 Task: Look for space in Almendralejo, Spain from 12th August, 2023 to 16th August, 2023 for 8 adults in price range Rs.10000 to Rs.16000. Place can be private room with 8 bedrooms having 8 beds and 8 bathrooms. Property type can be house, flat, guest house, hotel. Amenities needed are: wifi, TV, free parkinig on premises, gym, breakfast. Booking option can be shelf check-in. Required host language is English.
Action: Mouse pressed left at (420, 109)
Screenshot: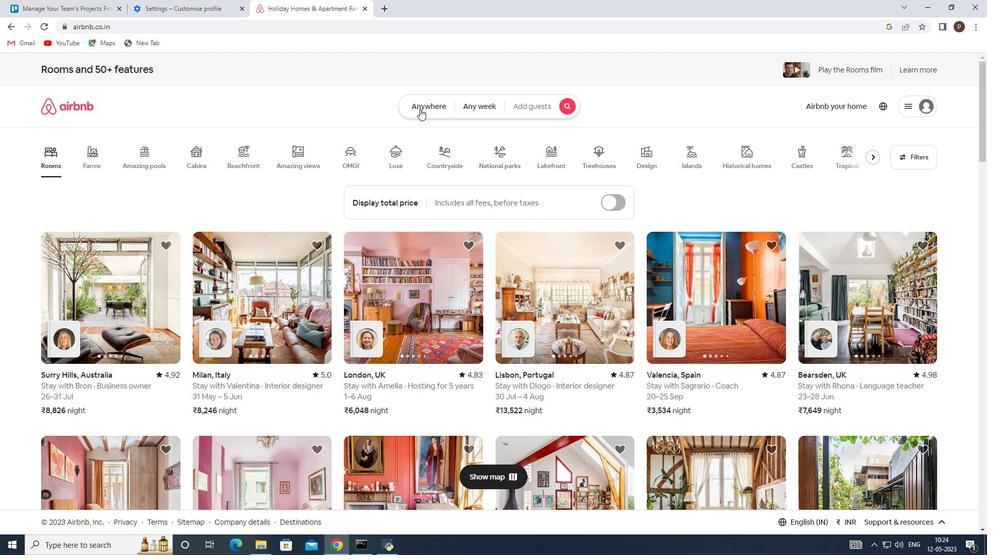 
Action: Mouse moved to (312, 148)
Screenshot: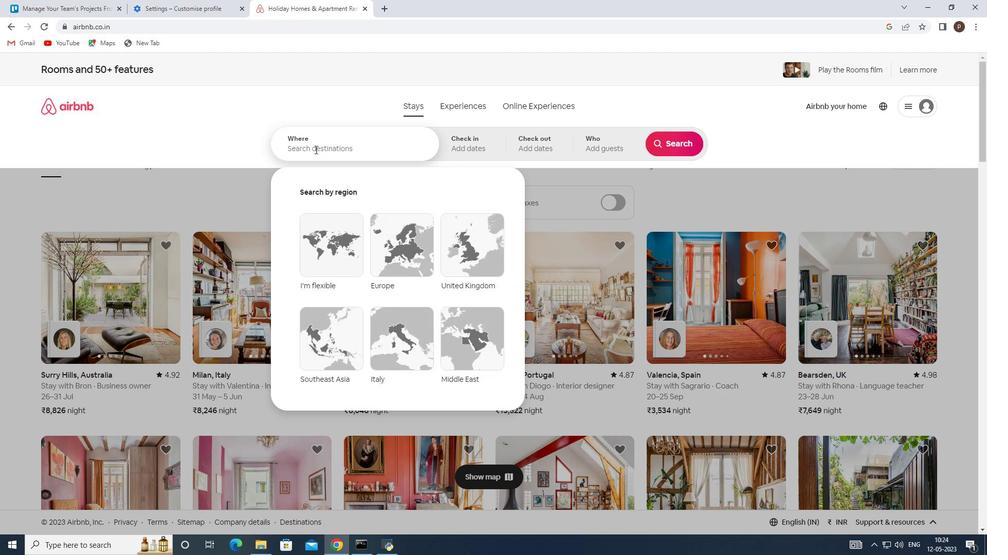 
Action: Mouse pressed left at (312, 148)
Screenshot: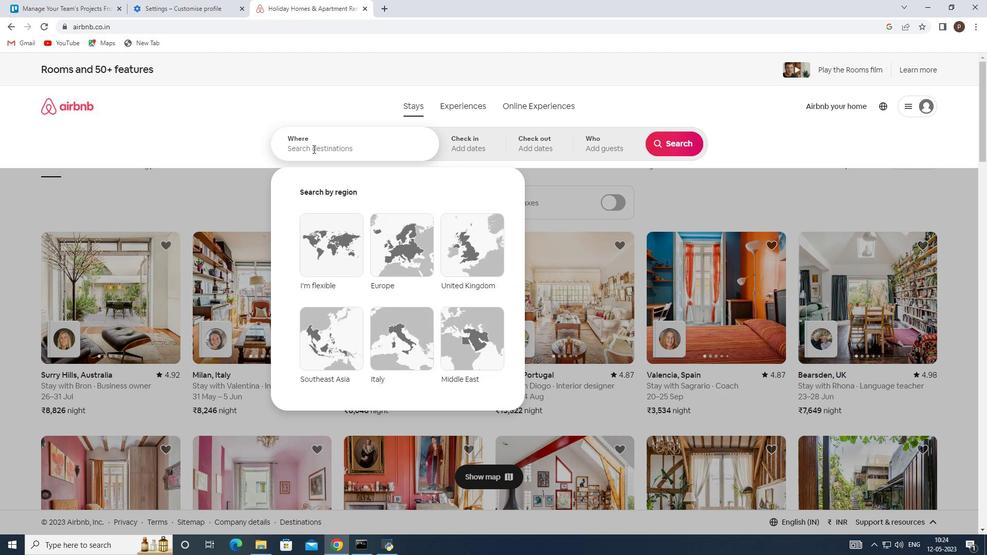 
Action: Key pressed <Key.caps_lock>T<Key.caps_lock>unceli,<Key.space><Key.caps_lock>T<Key.caps_lock>ur
Screenshot: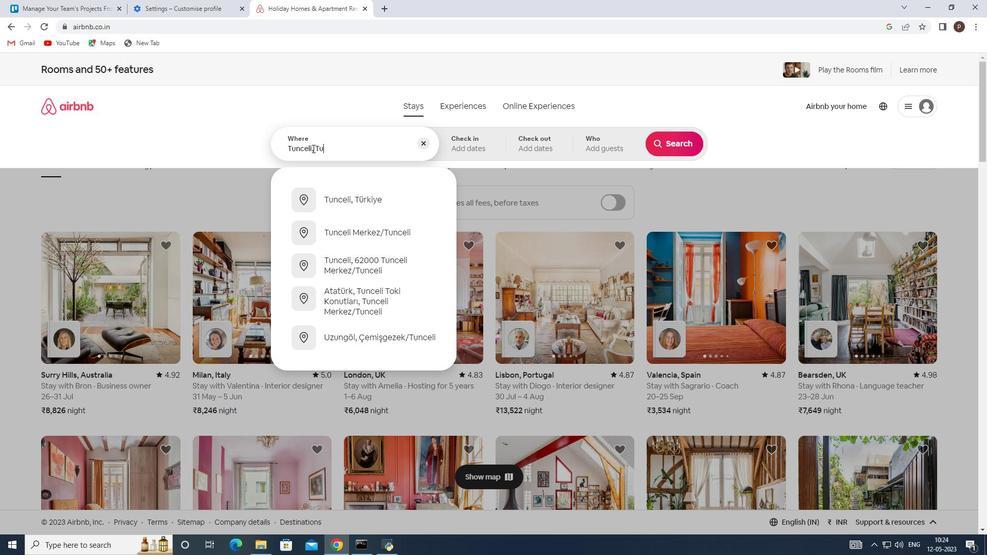 
Action: Mouse moved to (350, 197)
Screenshot: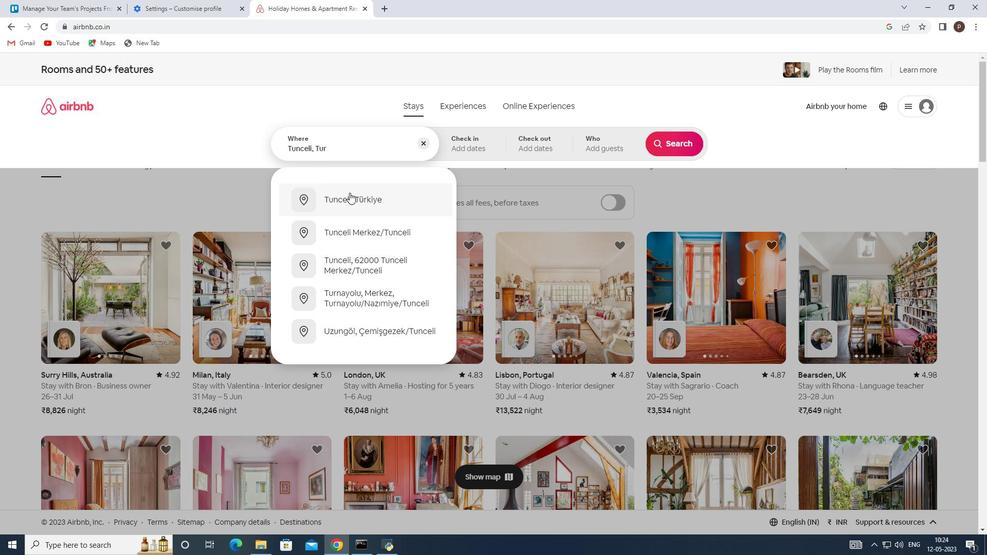 
Action: Mouse pressed left at (350, 197)
Screenshot: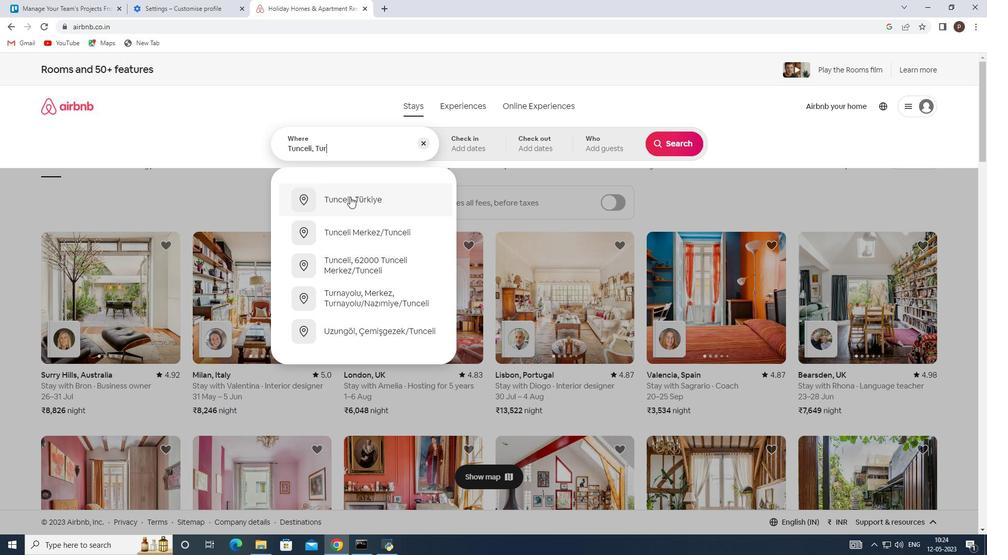 
Action: Mouse moved to (670, 223)
Screenshot: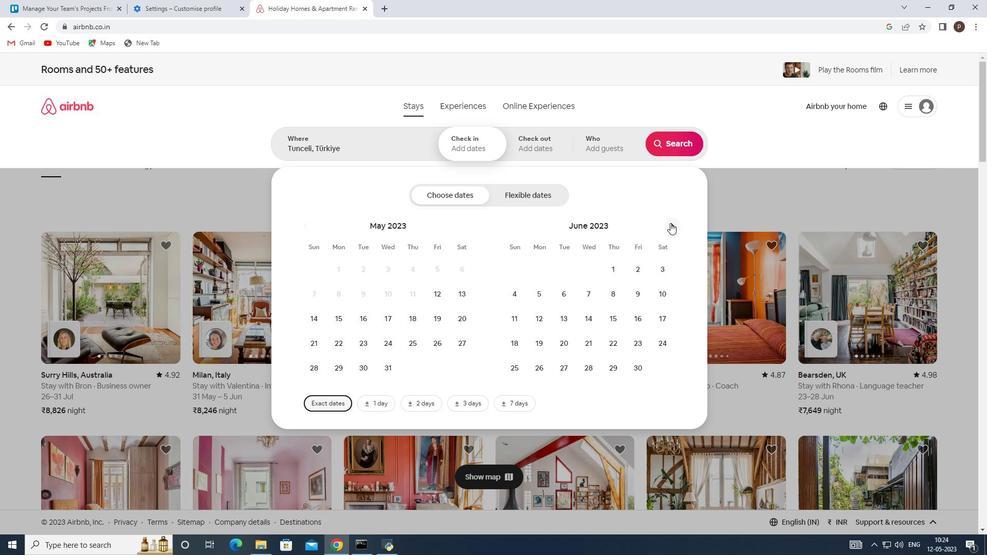 
Action: Mouse pressed left at (670, 223)
Screenshot: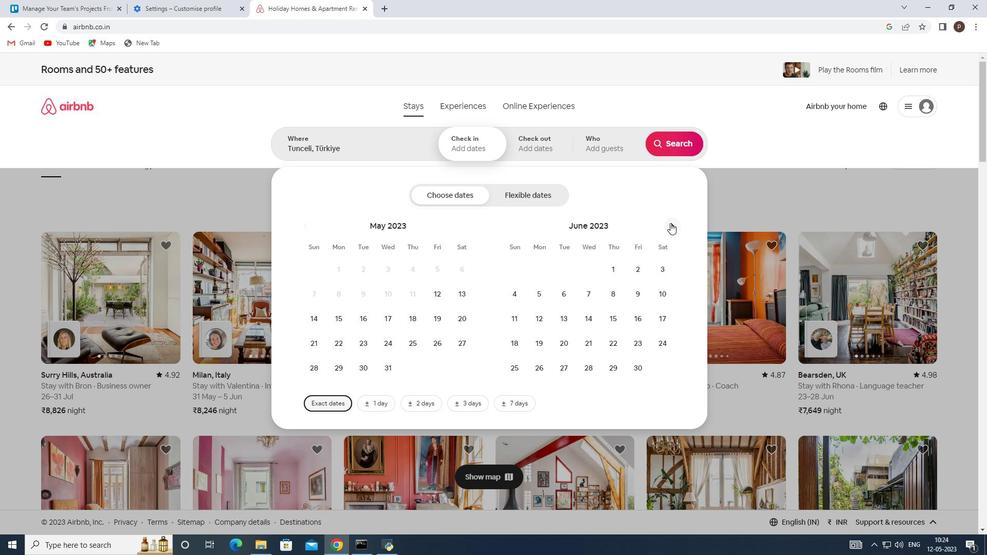 
Action: Mouse pressed left at (670, 223)
Screenshot: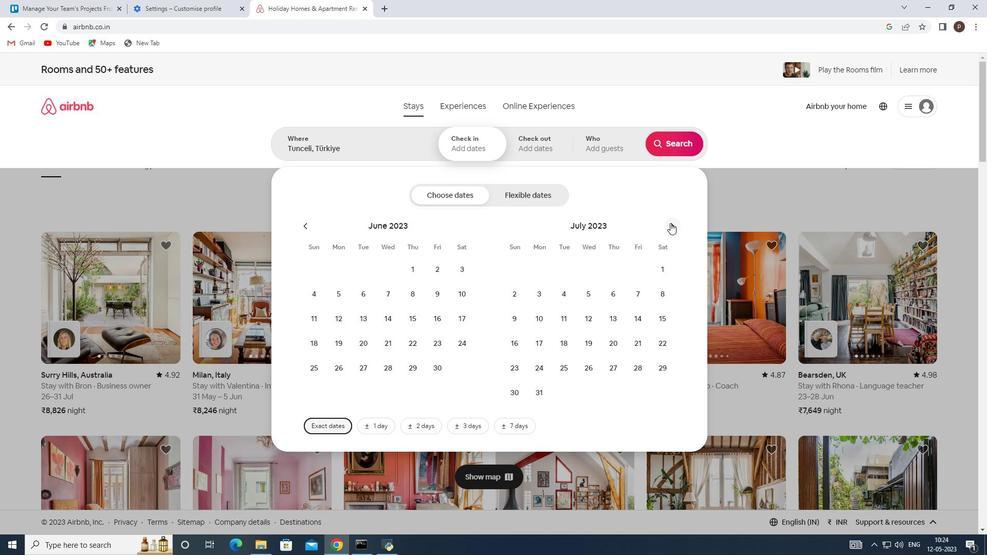 
Action: Mouse moved to (661, 290)
Screenshot: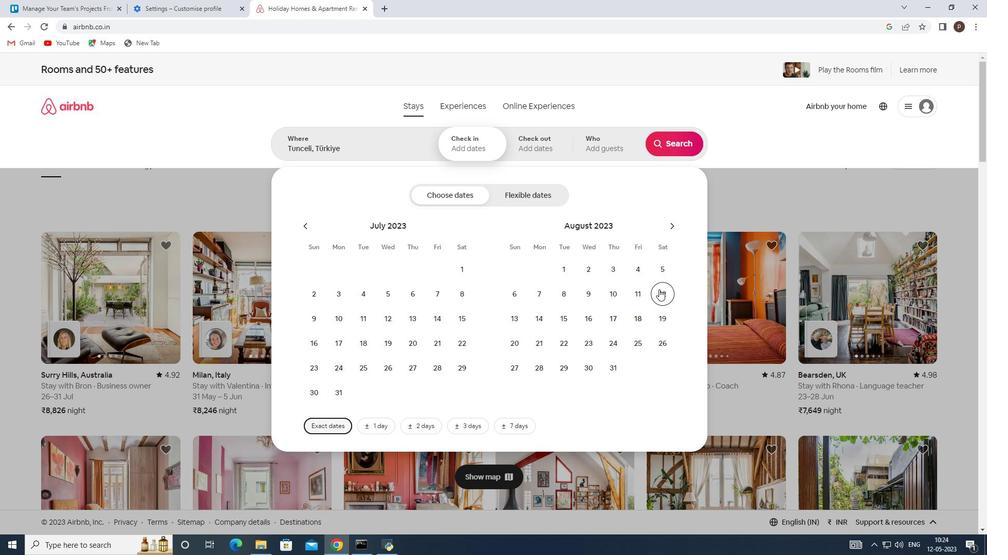 
Action: Mouse pressed left at (661, 290)
Screenshot: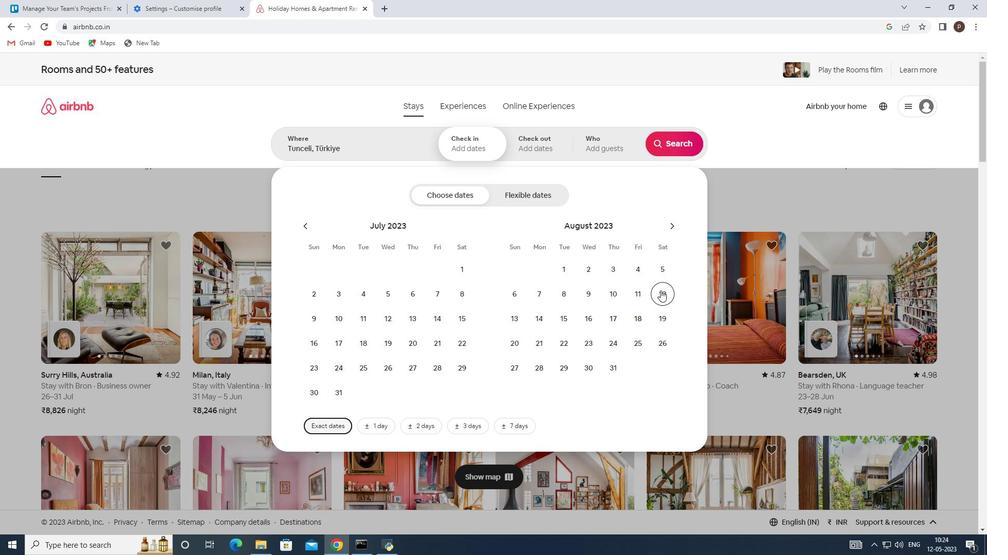 
Action: Mouse moved to (589, 316)
Screenshot: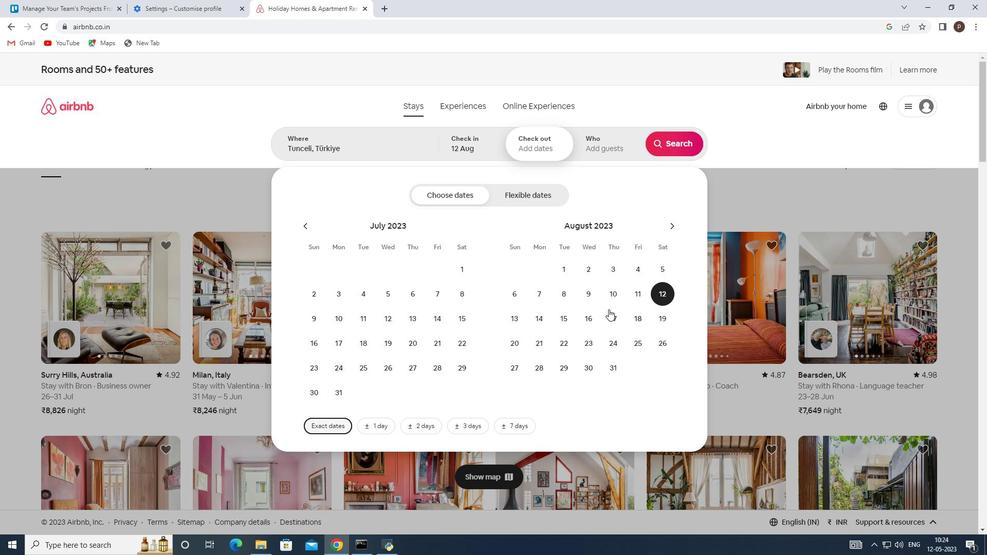 
Action: Mouse pressed left at (589, 316)
Screenshot: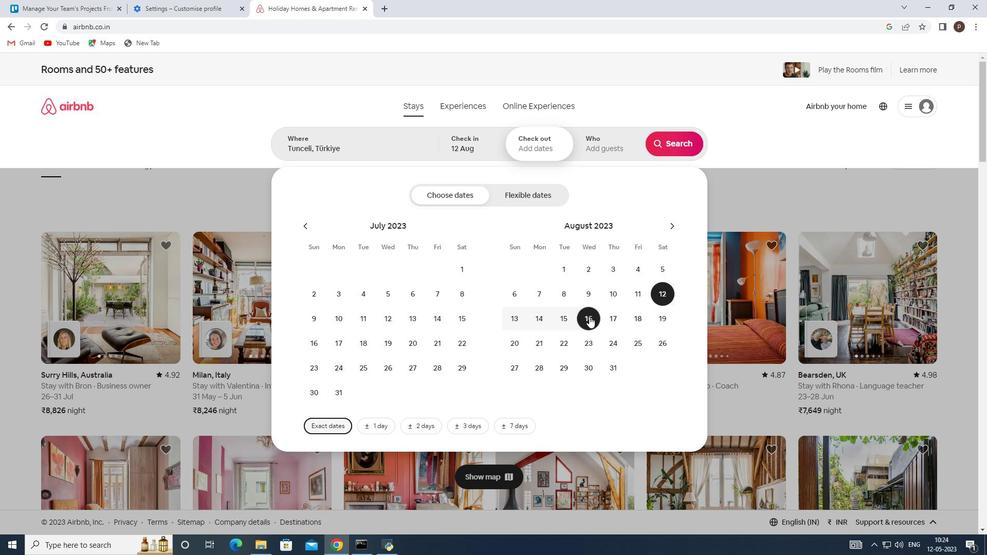 
Action: Mouse moved to (598, 146)
Screenshot: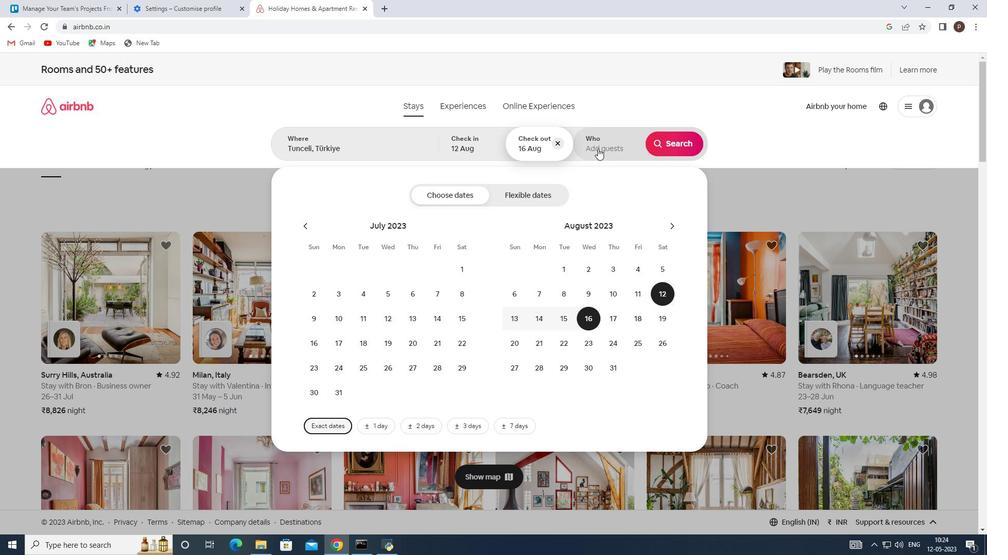 
Action: Mouse pressed left at (598, 146)
Screenshot: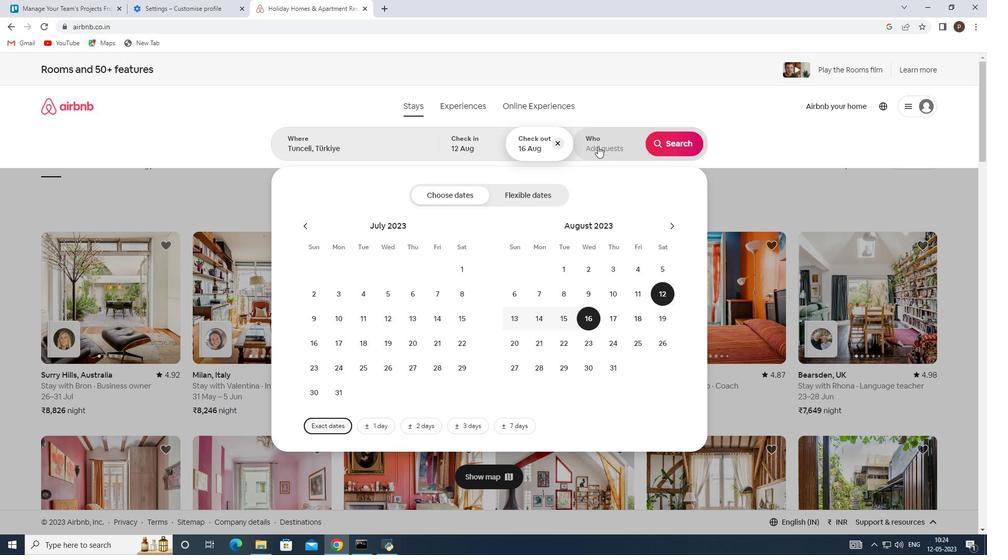 
Action: Mouse moved to (685, 199)
Screenshot: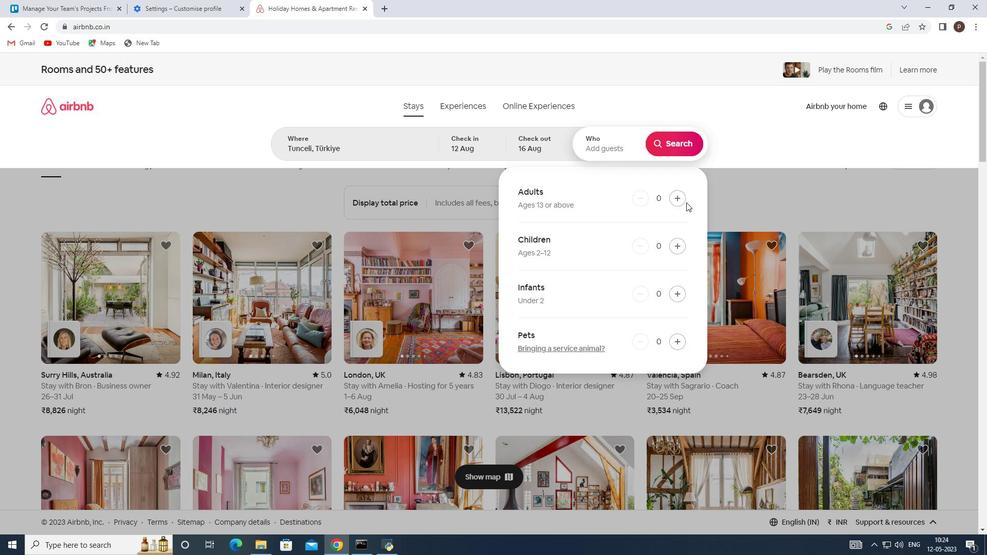 
Action: Mouse pressed left at (685, 199)
Screenshot: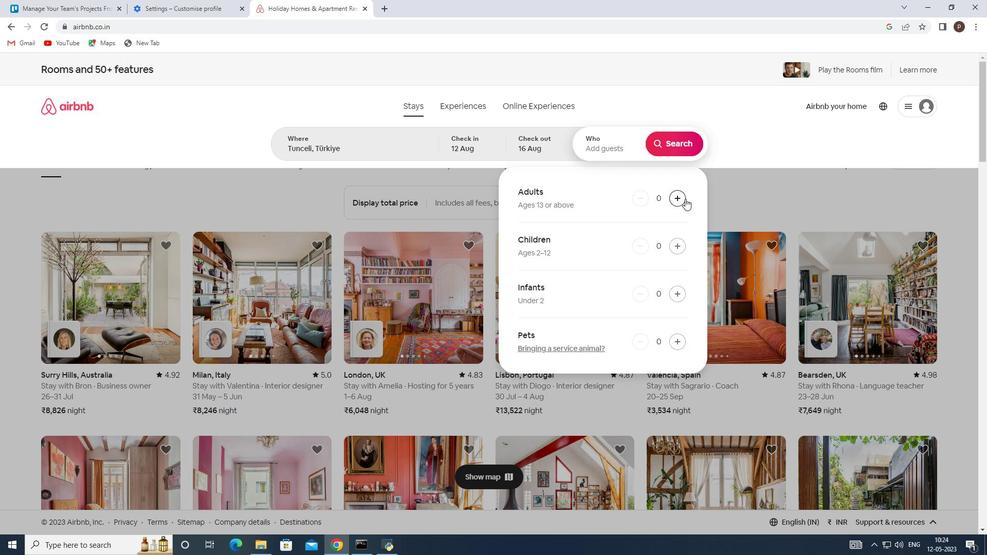 
Action: Mouse pressed left at (685, 199)
Screenshot: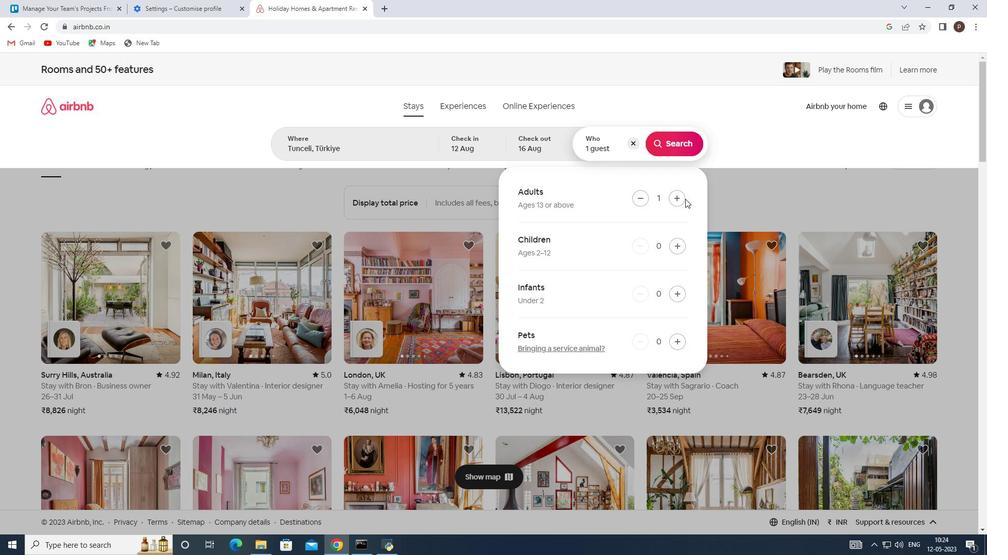 
Action: Mouse moved to (673, 198)
Screenshot: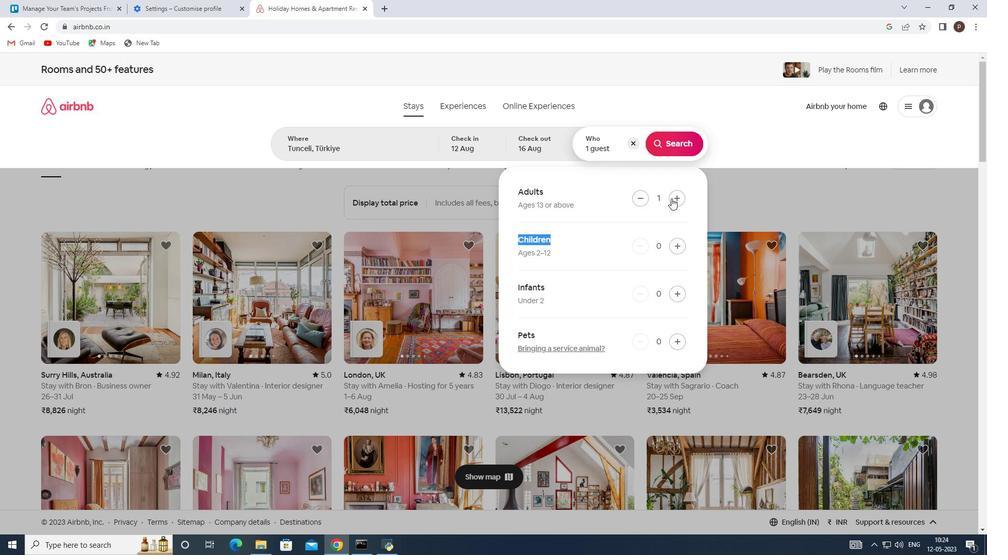 
Action: Mouse pressed left at (673, 198)
Screenshot: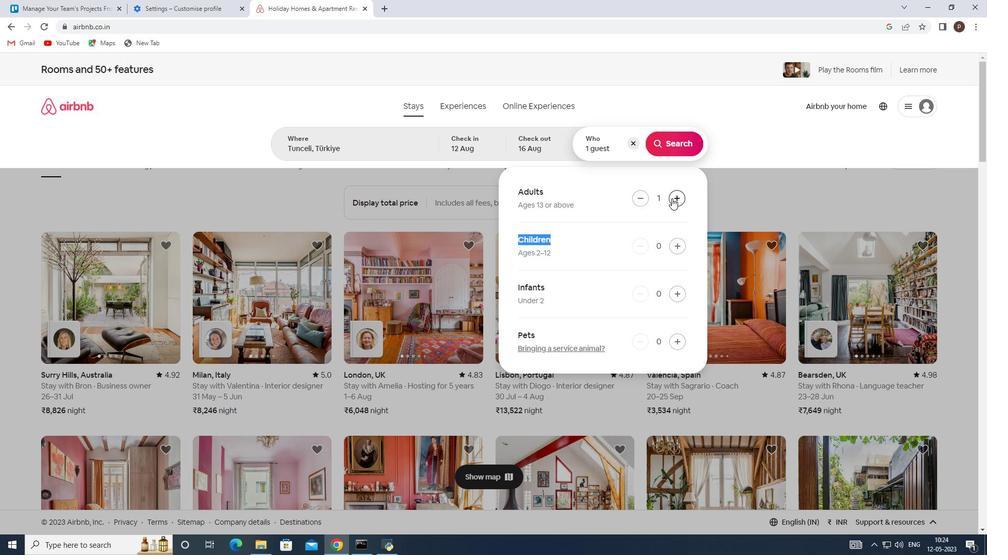 
Action: Mouse pressed left at (673, 198)
Screenshot: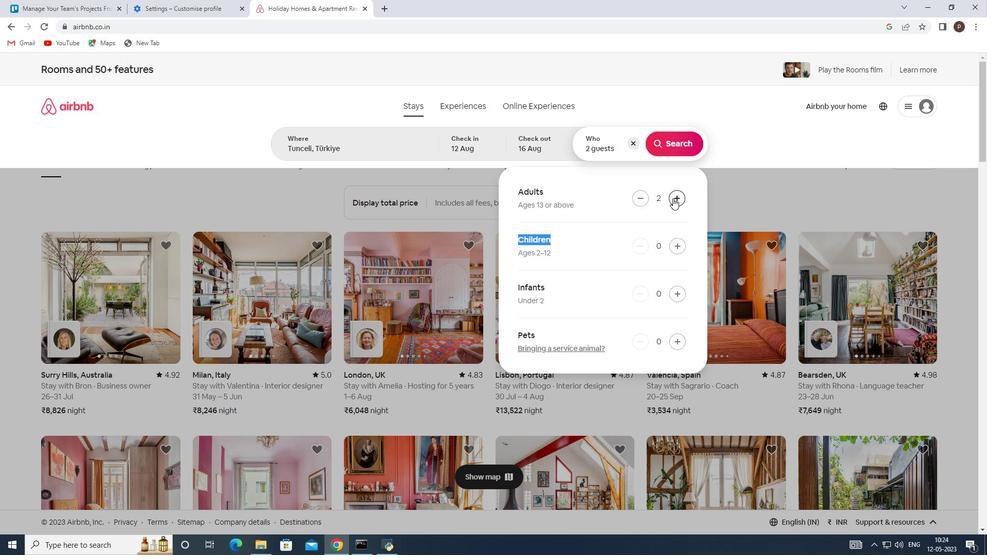 
Action: Mouse pressed left at (673, 198)
Screenshot: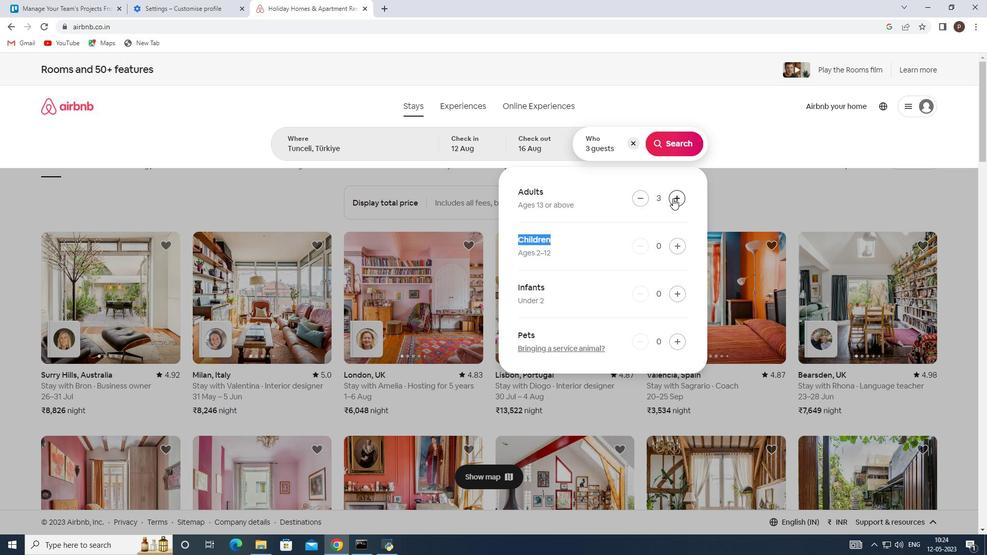 
Action: Mouse pressed left at (673, 198)
Screenshot: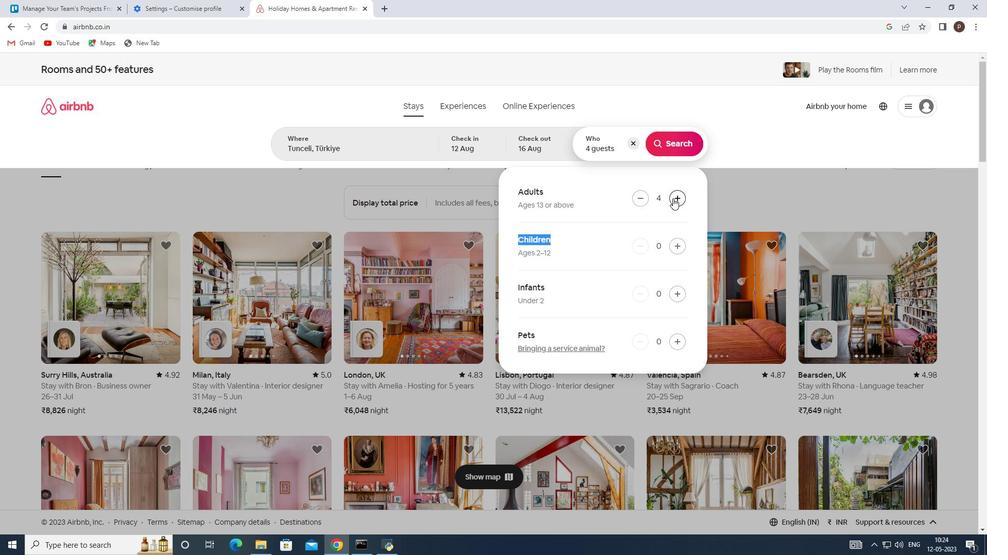 
Action: Mouse pressed left at (673, 198)
Screenshot: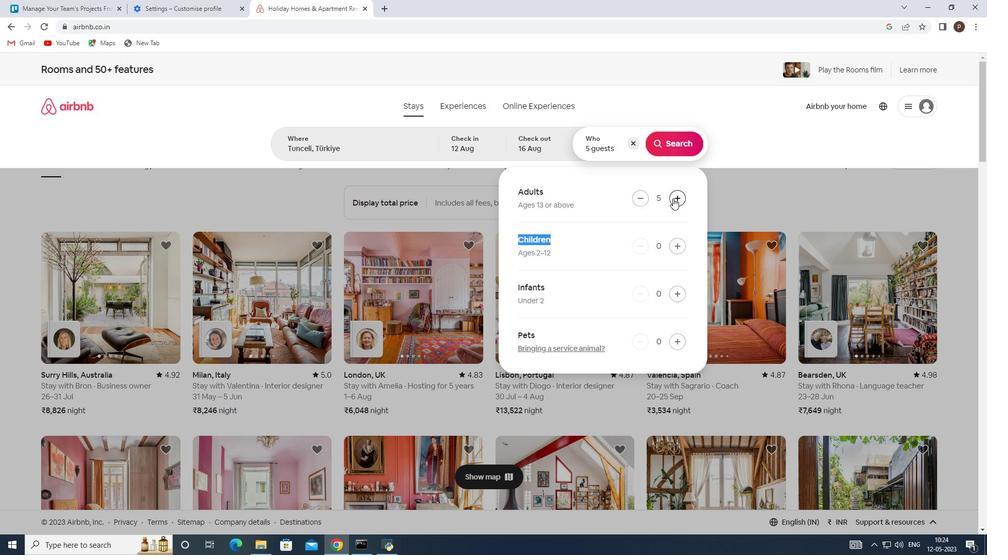 
Action: Mouse pressed left at (673, 198)
Screenshot: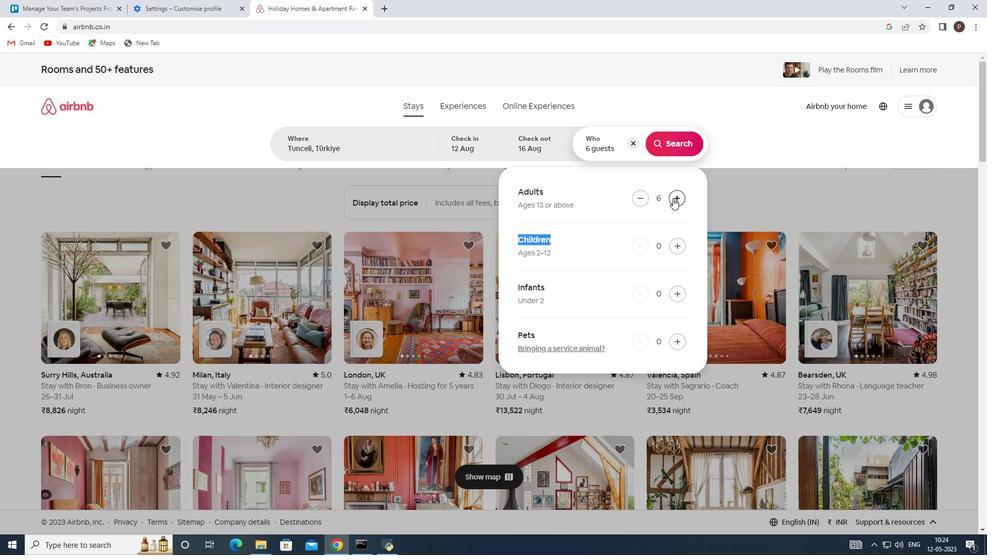 
Action: Mouse pressed left at (673, 198)
Screenshot: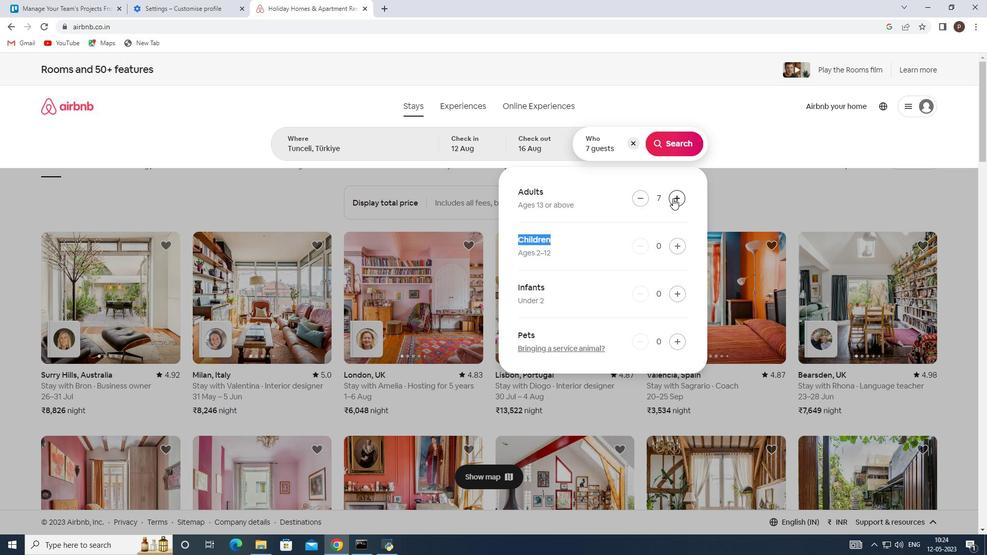 
Action: Mouse moved to (679, 139)
Screenshot: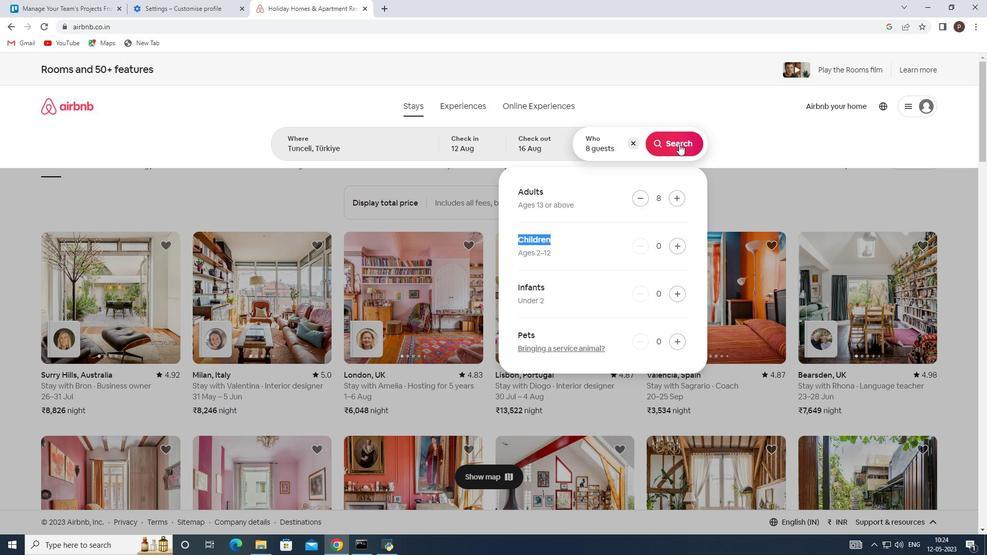 
Action: Mouse pressed left at (679, 139)
Screenshot: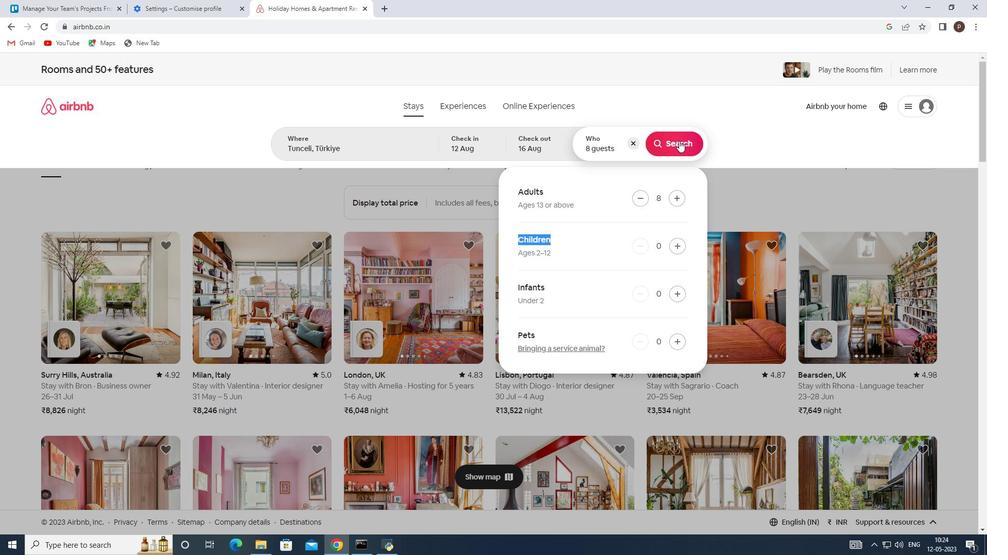 
Action: Mouse moved to (930, 113)
Screenshot: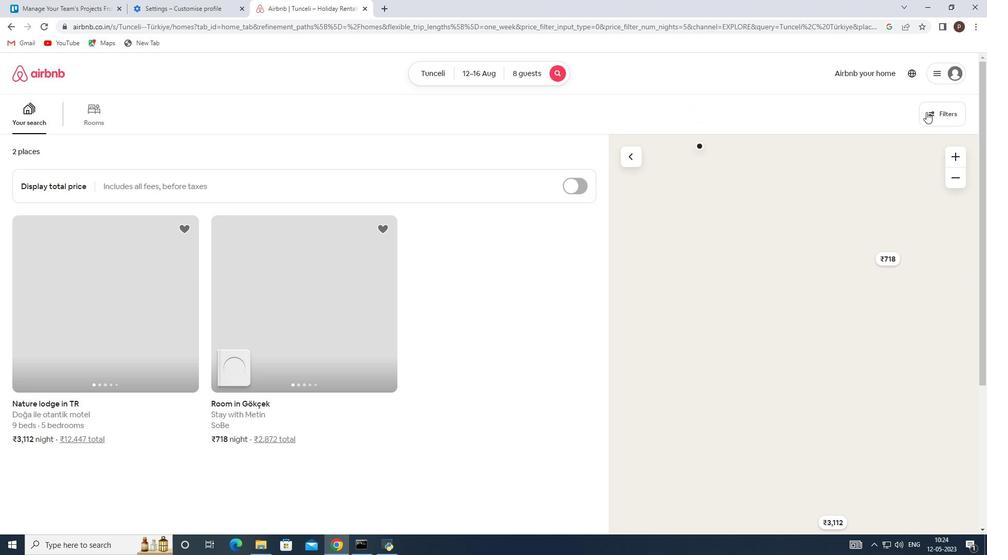 
Action: Mouse pressed left at (930, 113)
Screenshot: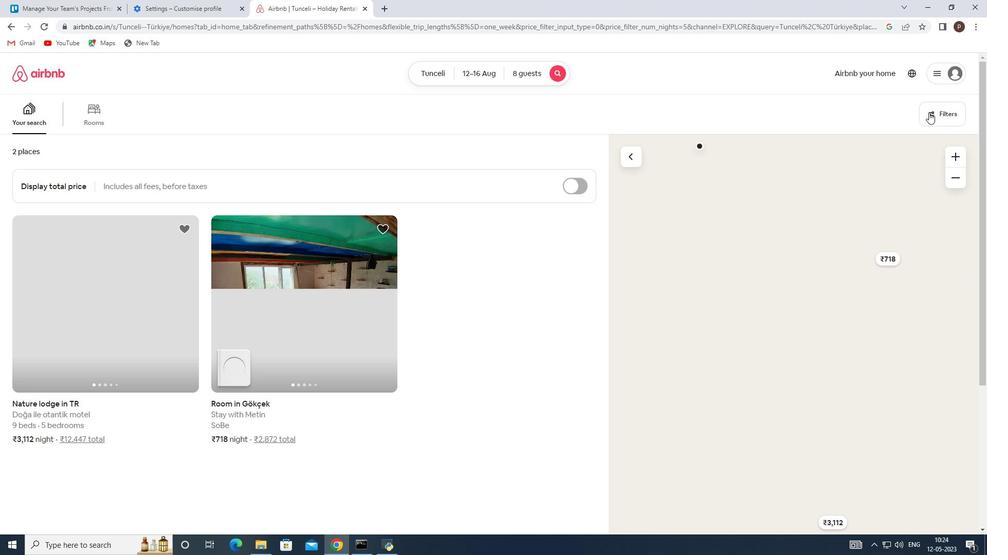 
Action: Mouse moved to (343, 367)
Screenshot: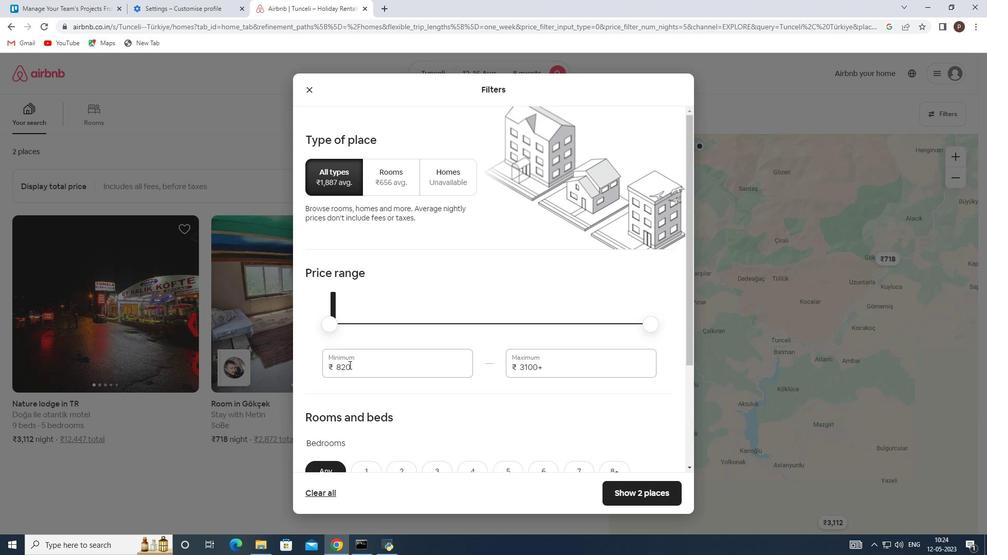 
Action: Mouse pressed left at (343, 367)
Screenshot: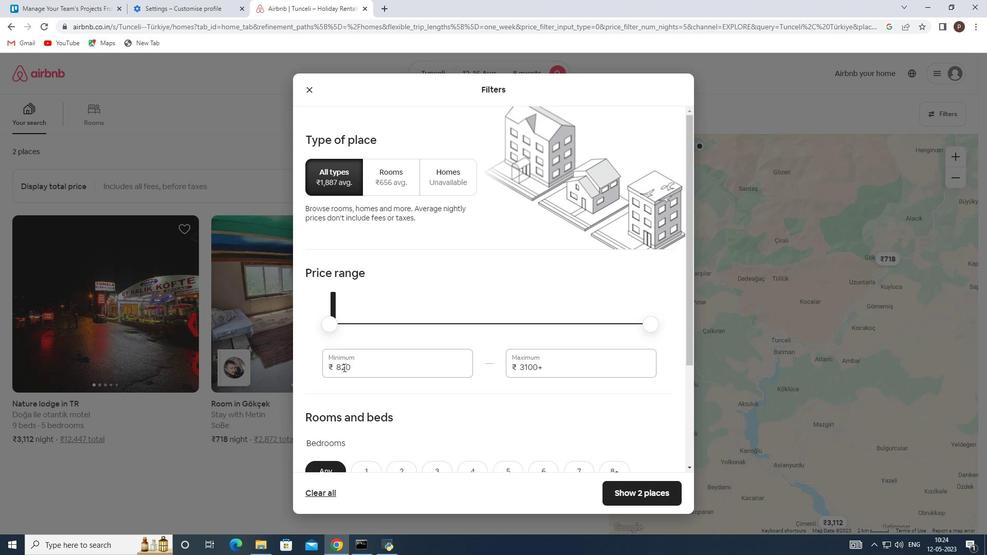 
Action: Mouse pressed left at (343, 367)
Screenshot: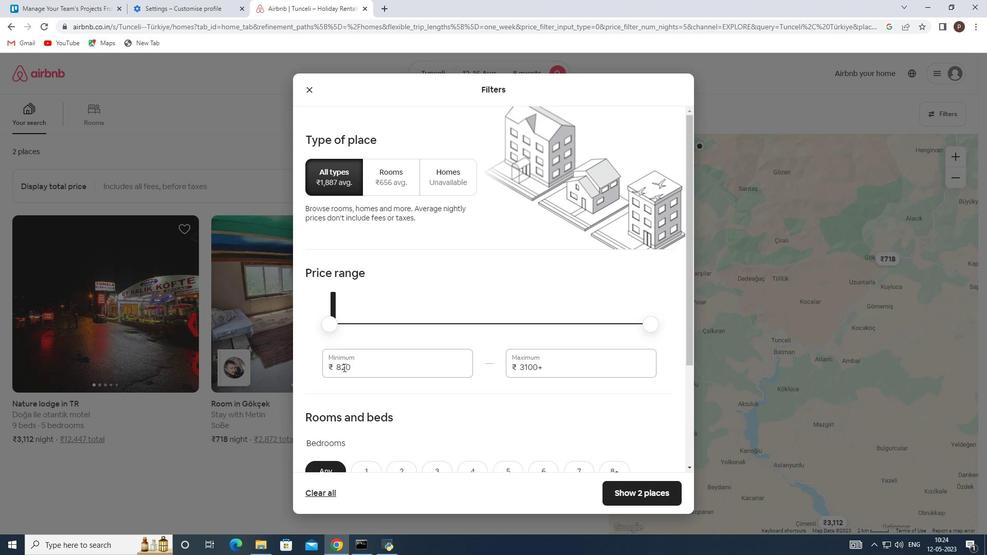 
Action: Key pressed 10000<Key.tab>16000
Screenshot: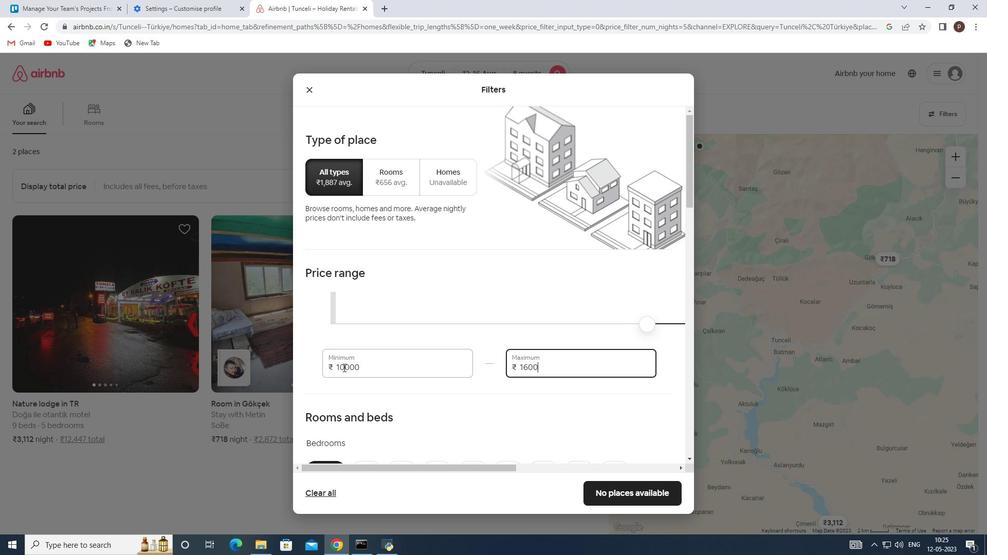 
Action: Mouse moved to (361, 383)
Screenshot: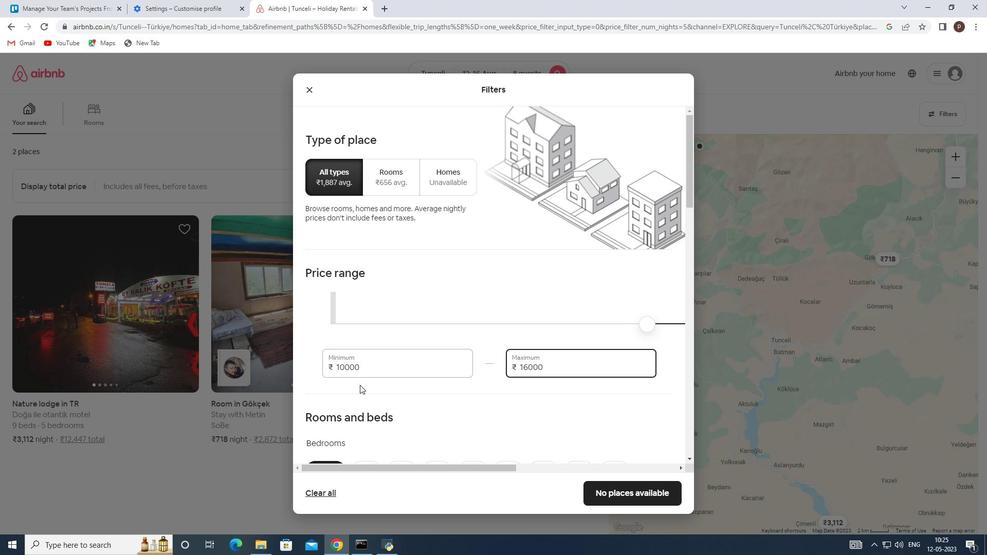 
Action: Mouse scrolled (361, 383) with delta (0, 0)
Screenshot: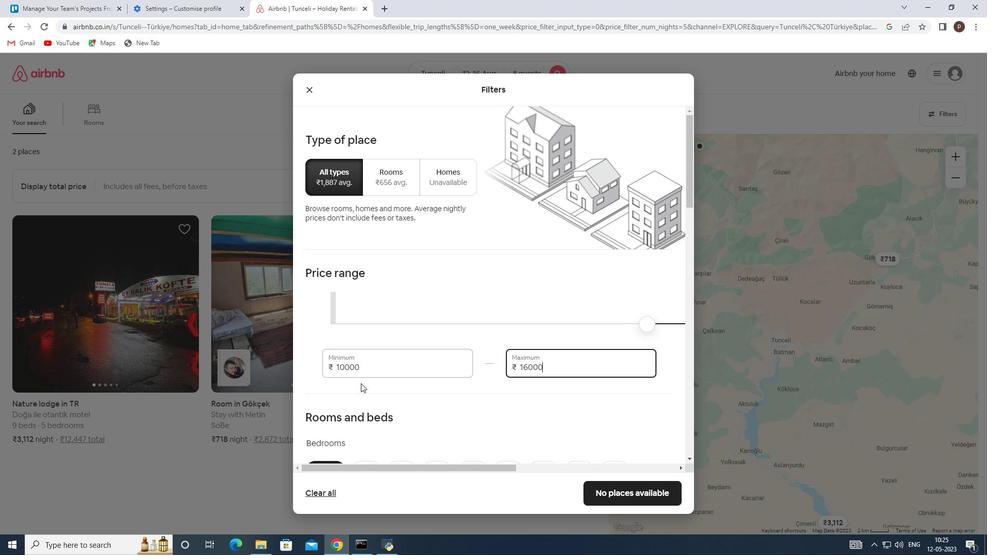 
Action: Mouse moved to (401, 351)
Screenshot: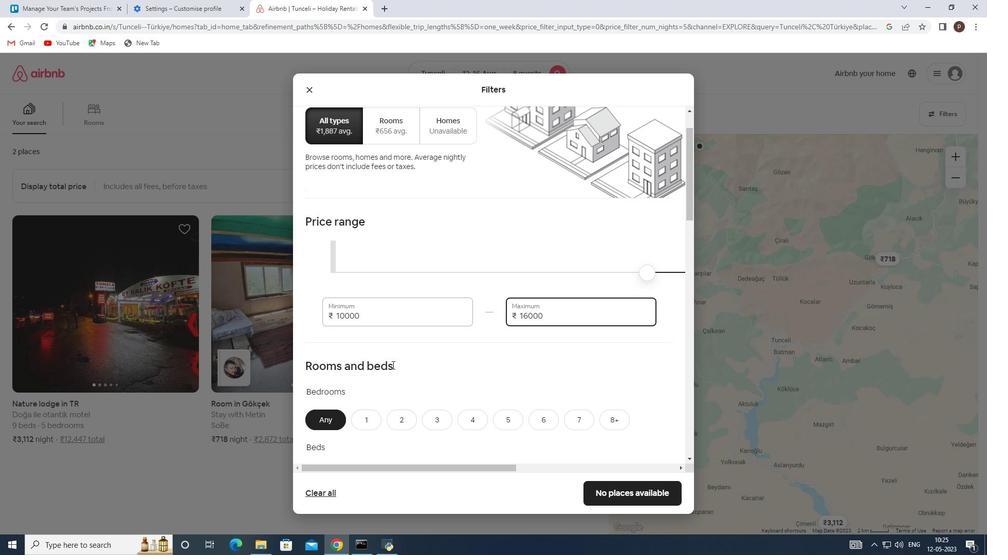 
Action: Mouse scrolled (401, 350) with delta (0, 0)
Screenshot: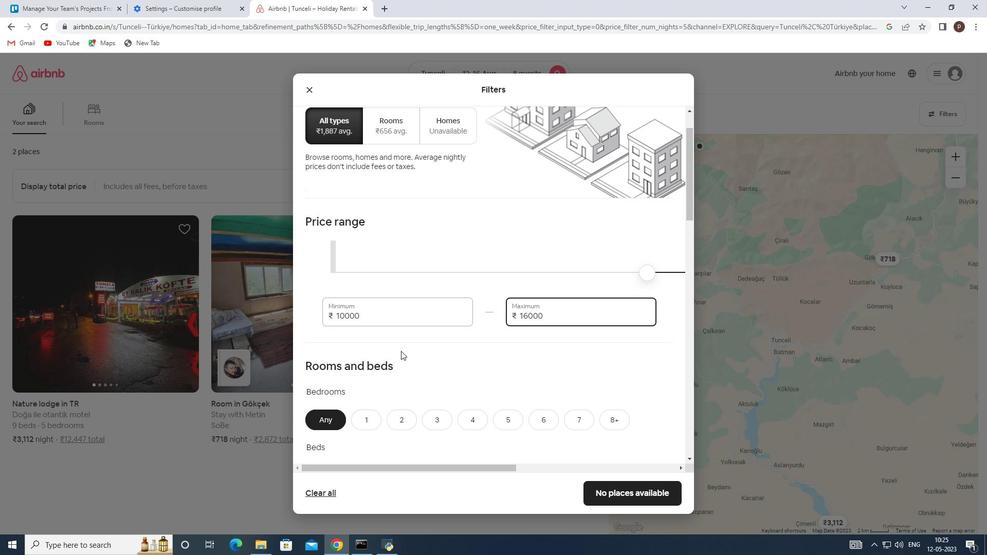 
Action: Mouse moved to (401, 344)
Screenshot: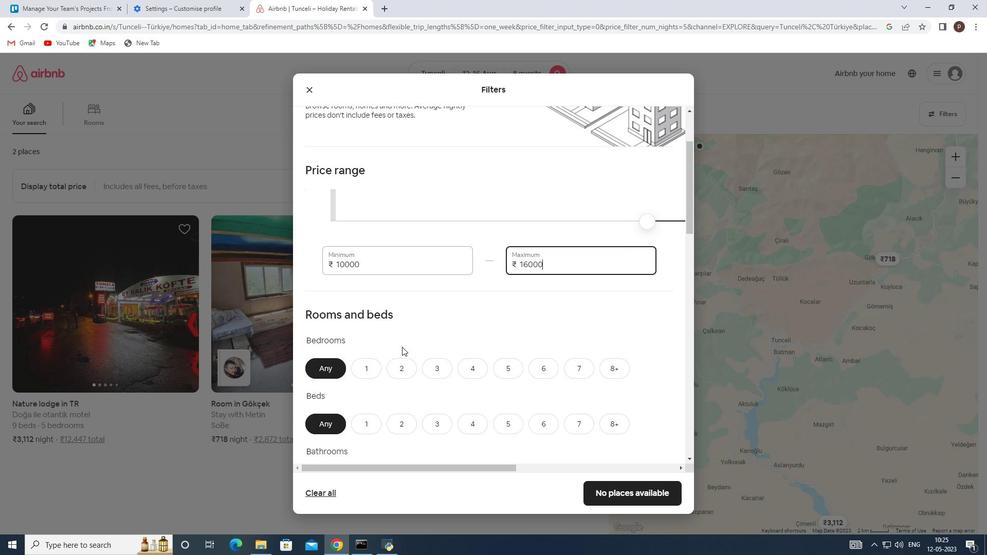 
Action: Mouse scrolled (401, 344) with delta (0, 0)
Screenshot: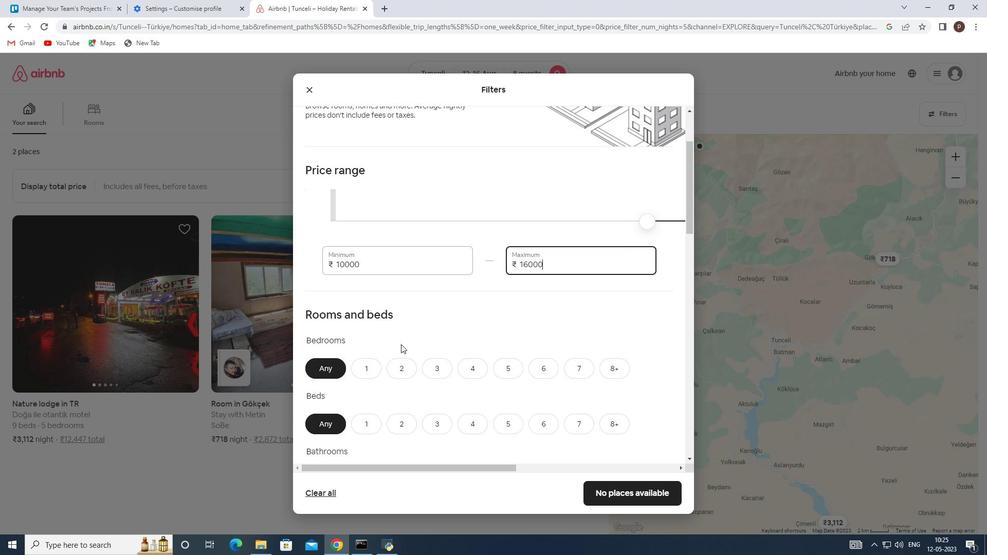 
Action: Mouse scrolled (401, 344) with delta (0, 0)
Screenshot: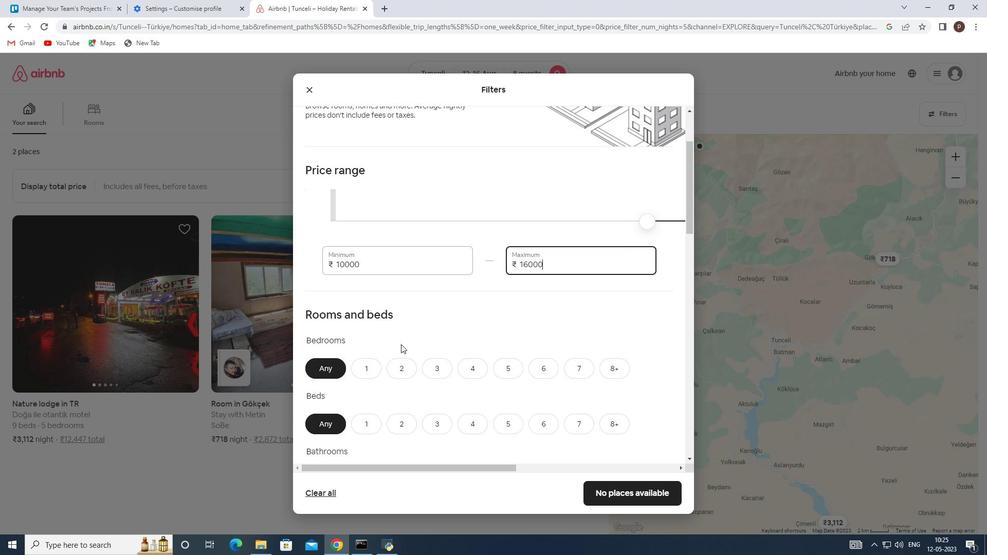 
Action: Mouse moved to (614, 264)
Screenshot: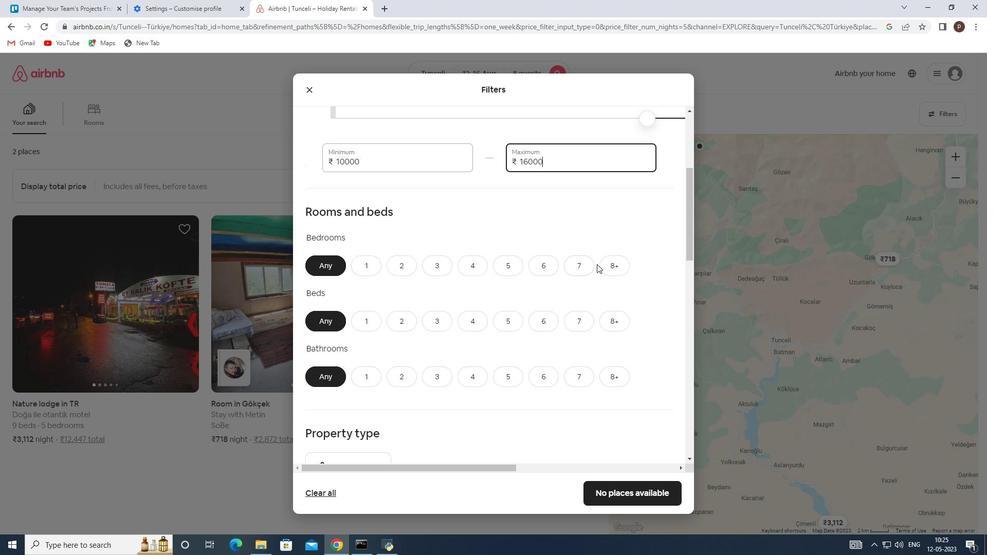 
Action: Mouse pressed left at (614, 264)
Screenshot: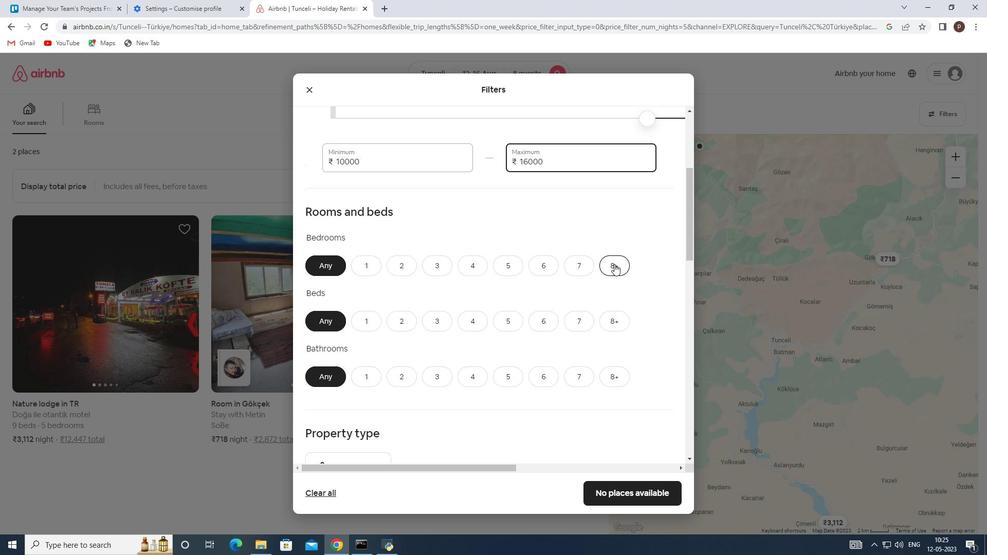 
Action: Mouse moved to (616, 317)
Screenshot: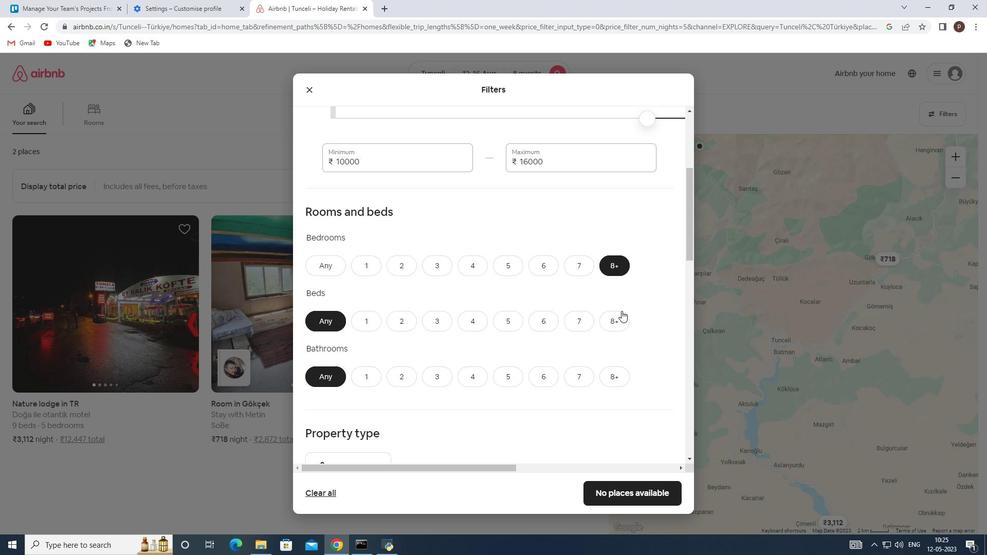 
Action: Mouse pressed left at (616, 317)
Screenshot: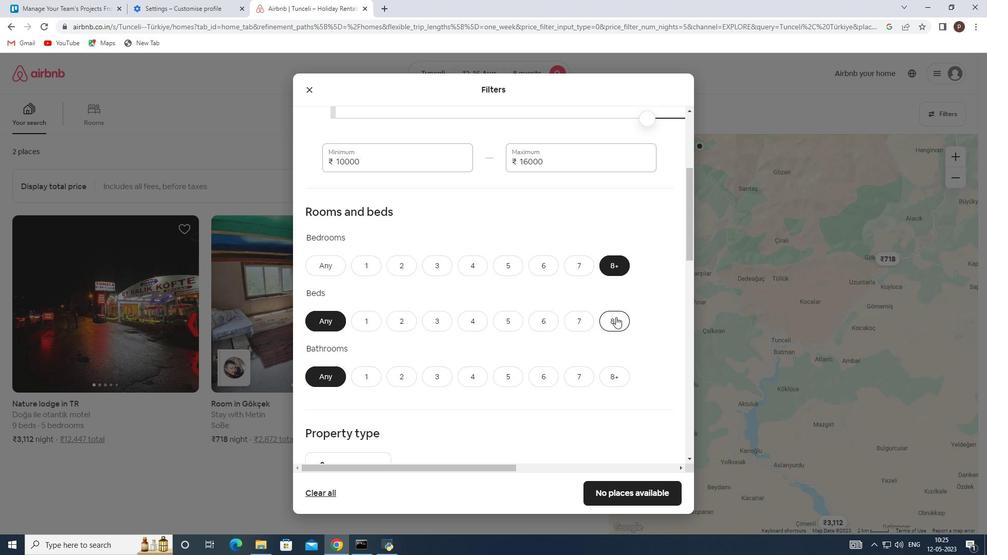 
Action: Mouse moved to (614, 377)
Screenshot: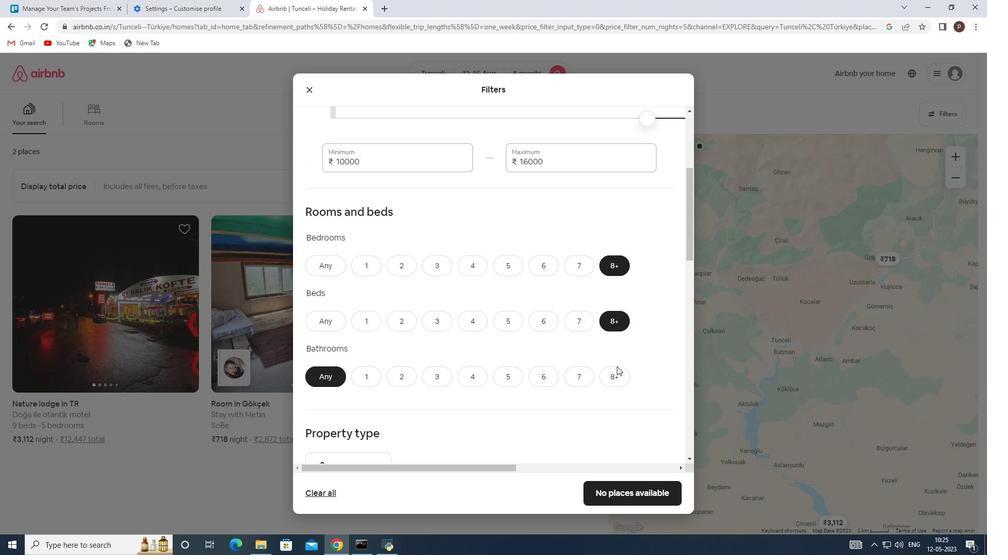 
Action: Mouse pressed left at (614, 377)
Screenshot: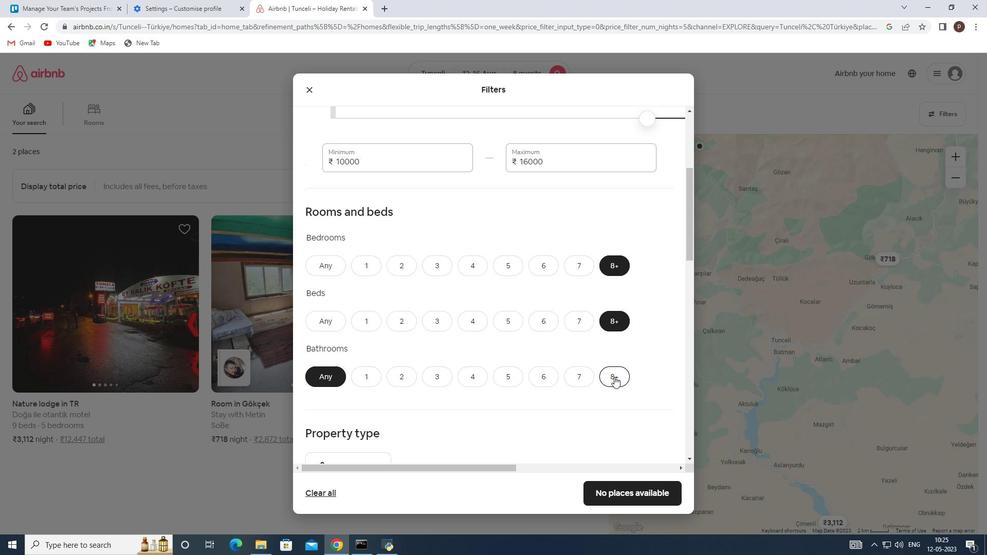 
Action: Mouse moved to (610, 369)
Screenshot: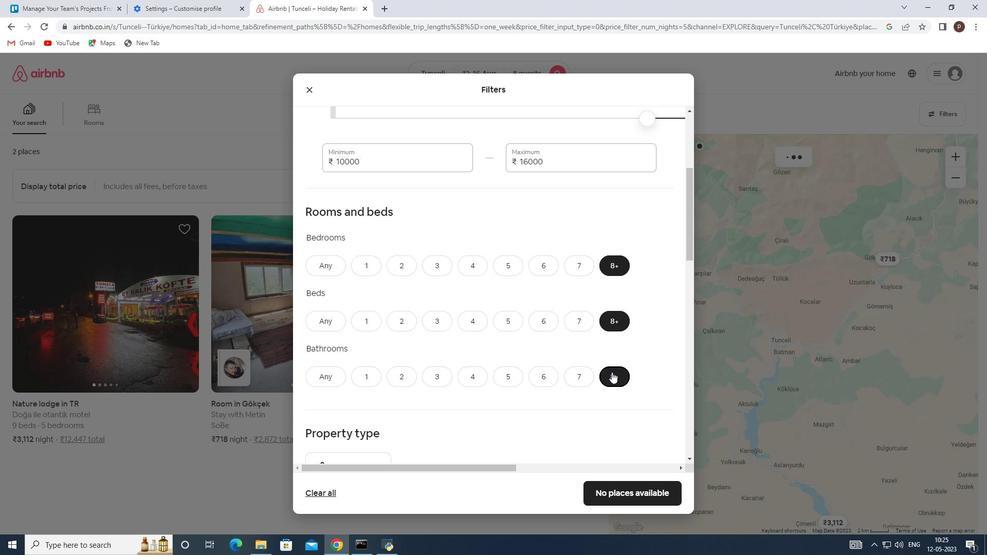 
Action: Mouse scrolled (610, 368) with delta (0, 0)
Screenshot: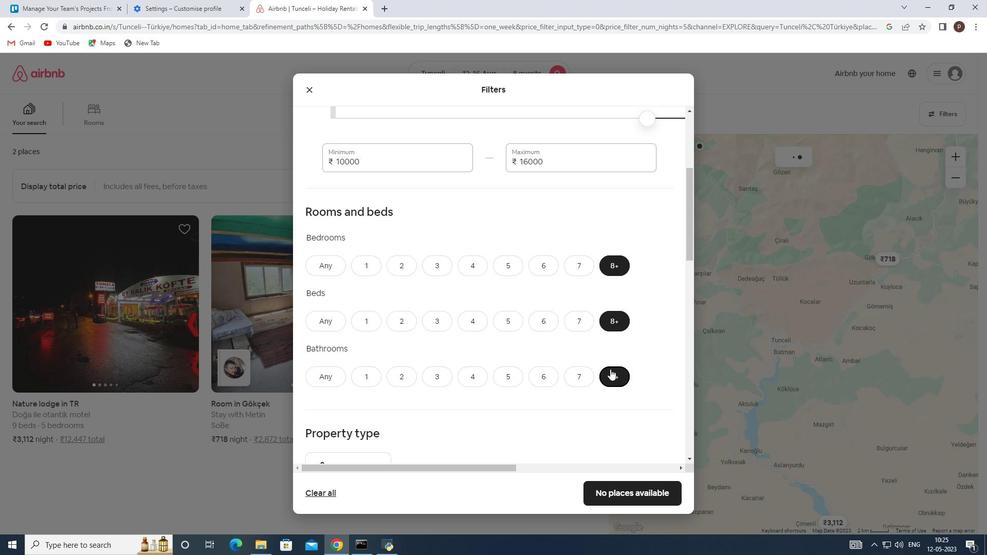 
Action: Mouse moved to (563, 345)
Screenshot: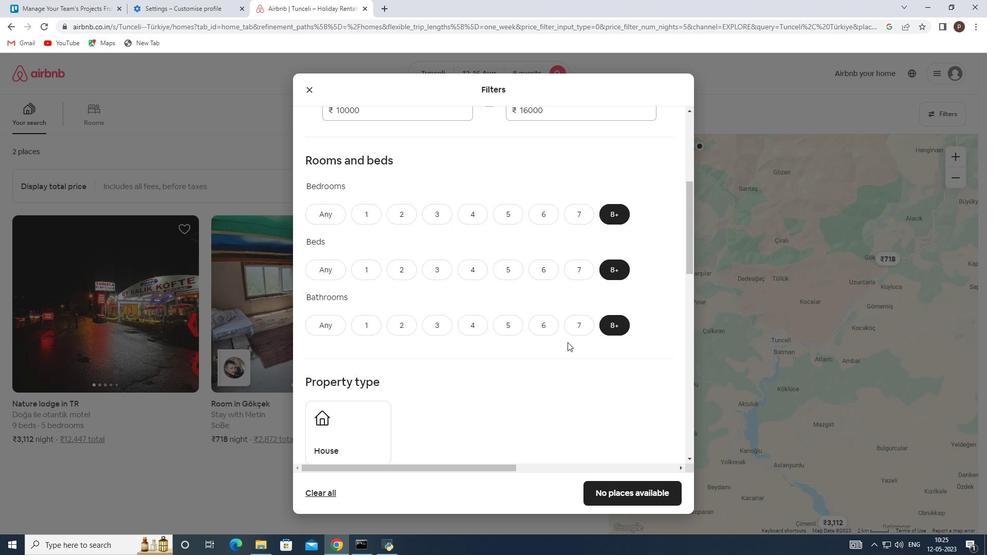 
Action: Mouse scrolled (563, 344) with delta (0, 0)
Screenshot: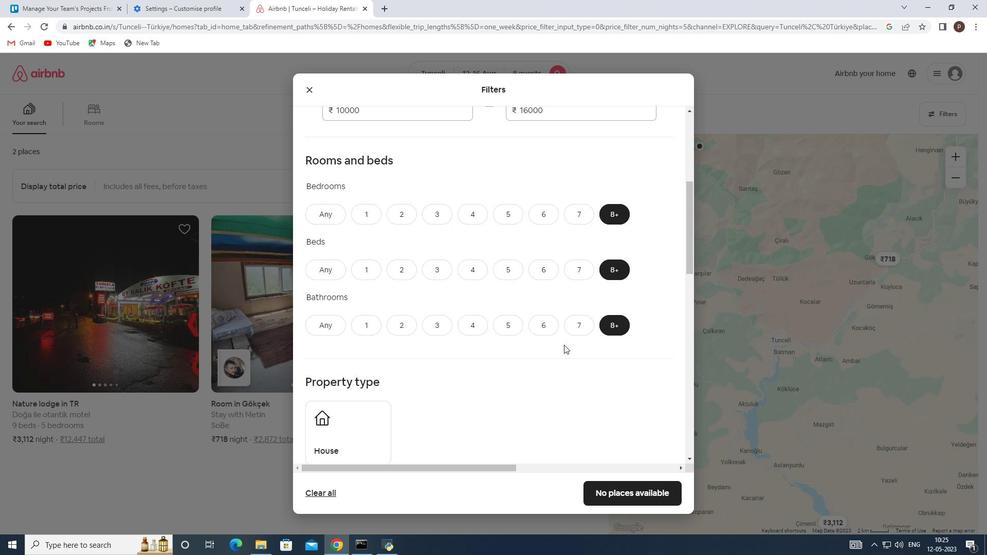 
Action: Mouse moved to (334, 387)
Screenshot: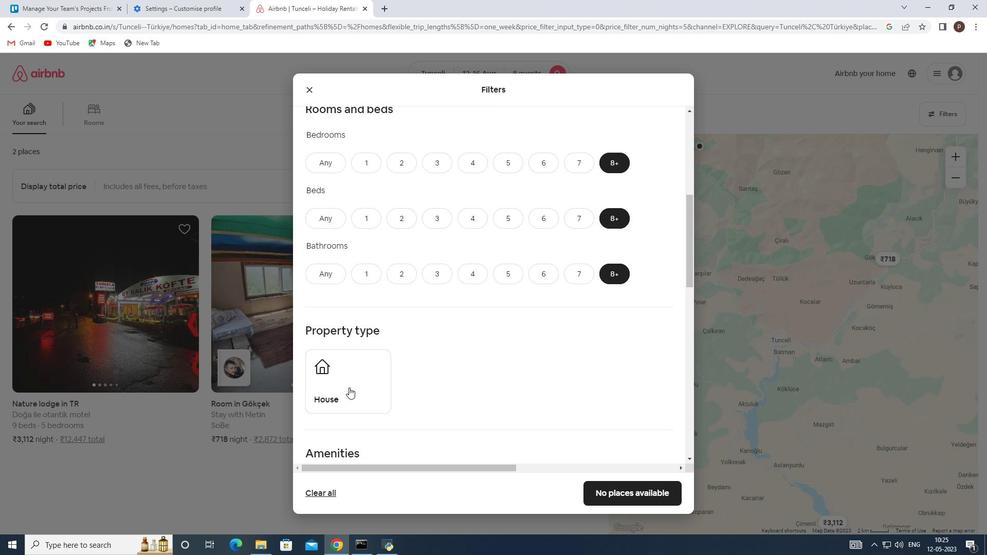 
Action: Mouse pressed left at (334, 387)
Screenshot: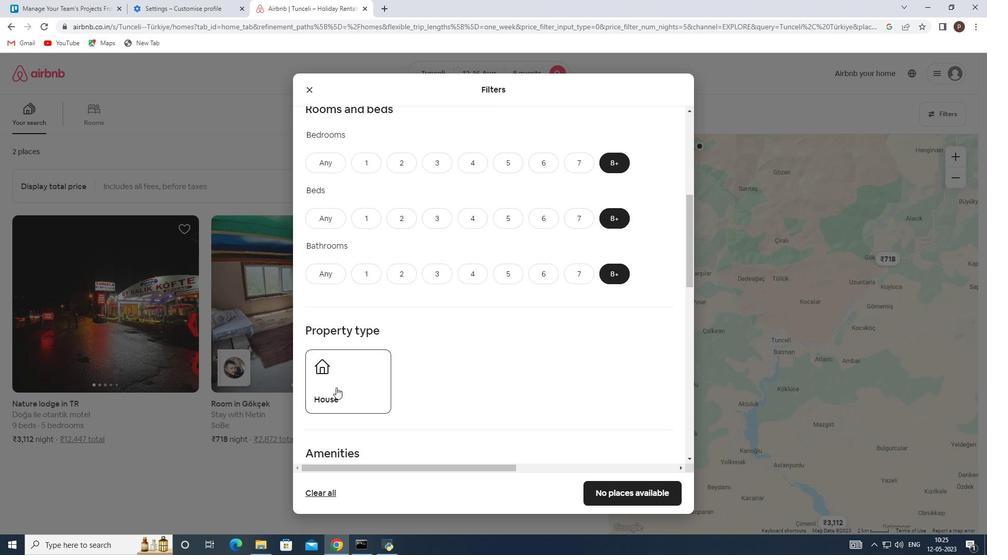 
Action: Mouse moved to (414, 391)
Screenshot: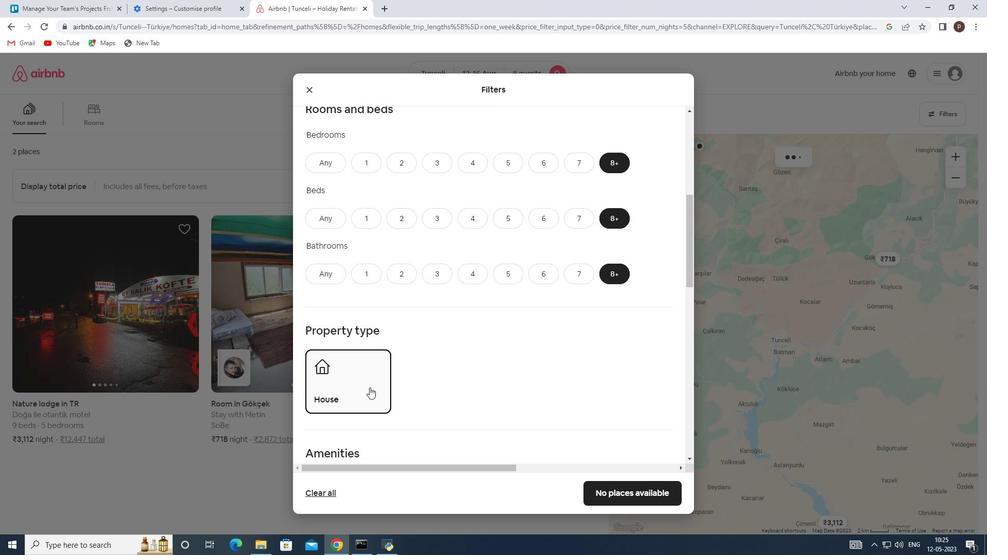 
Action: Mouse scrolled (414, 390) with delta (0, 0)
Screenshot: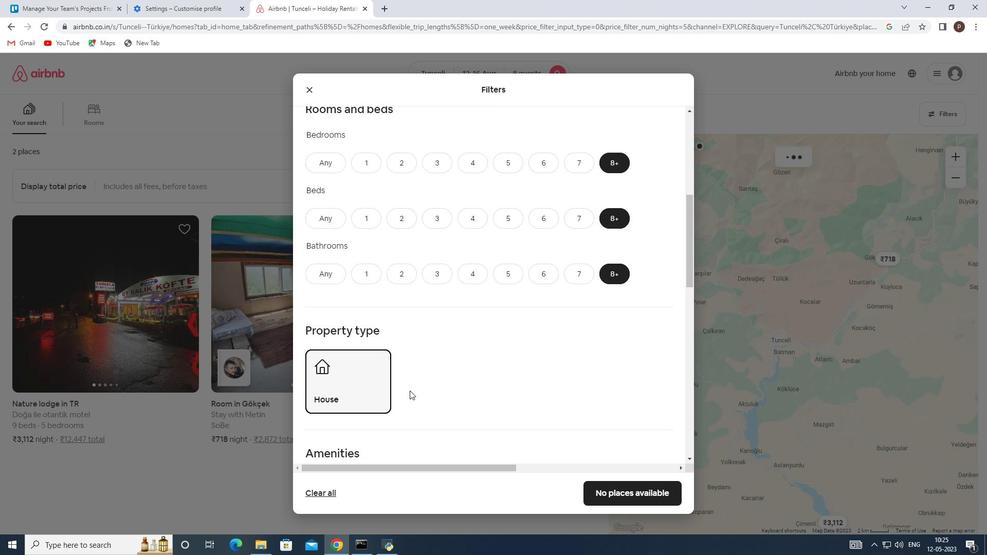 
Action: Mouse scrolled (414, 390) with delta (0, 0)
Screenshot: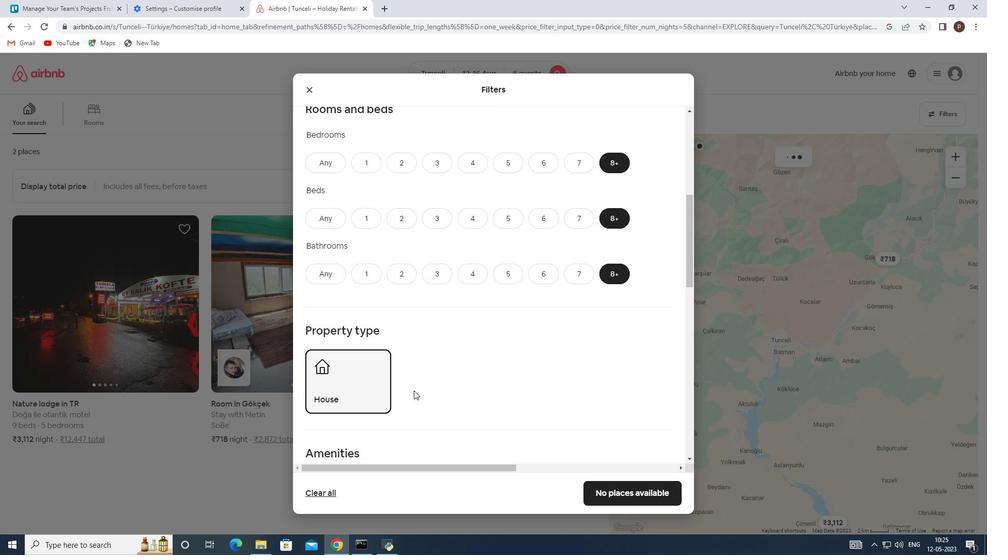 
Action: Mouse moved to (416, 369)
Screenshot: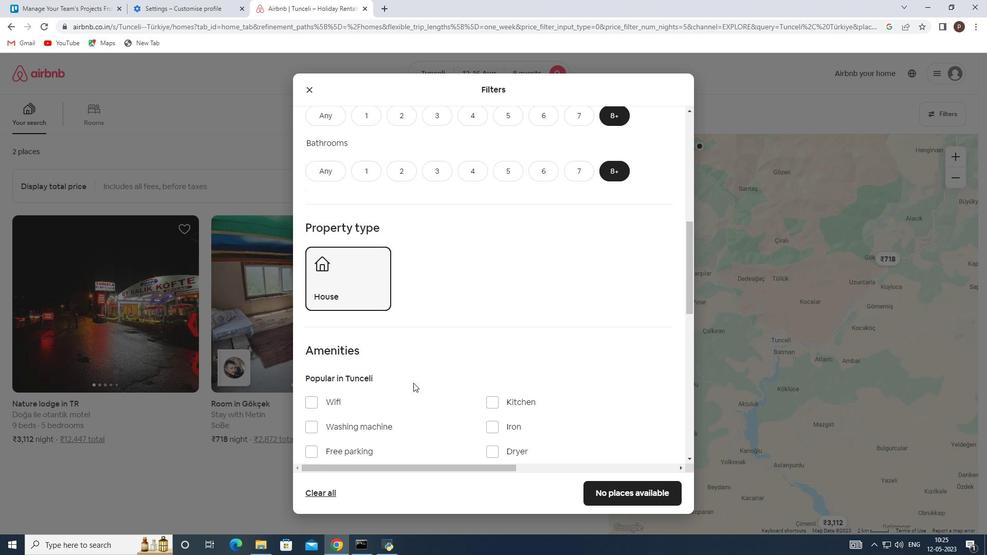 
Action: Mouse scrolled (416, 368) with delta (0, 0)
Screenshot: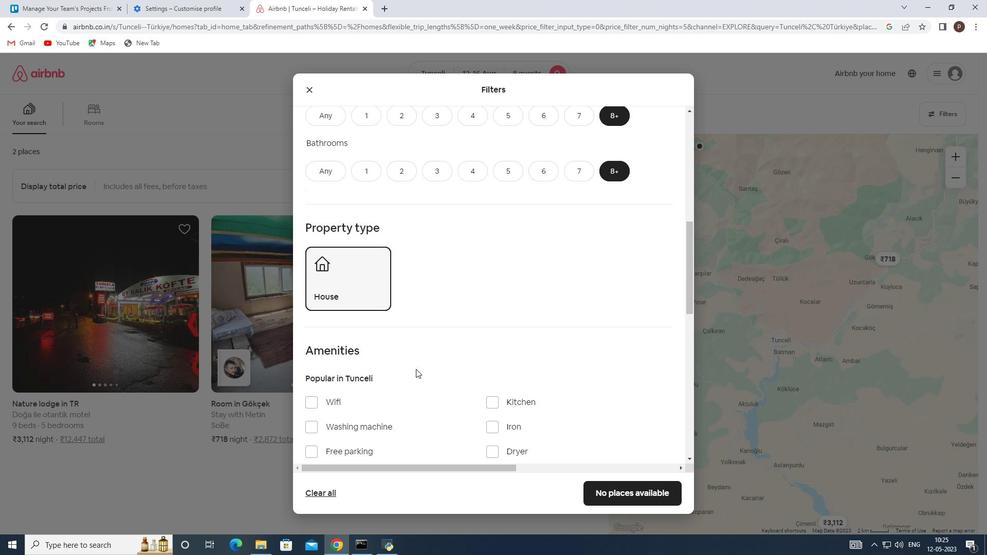
Action: Mouse moved to (432, 343)
Screenshot: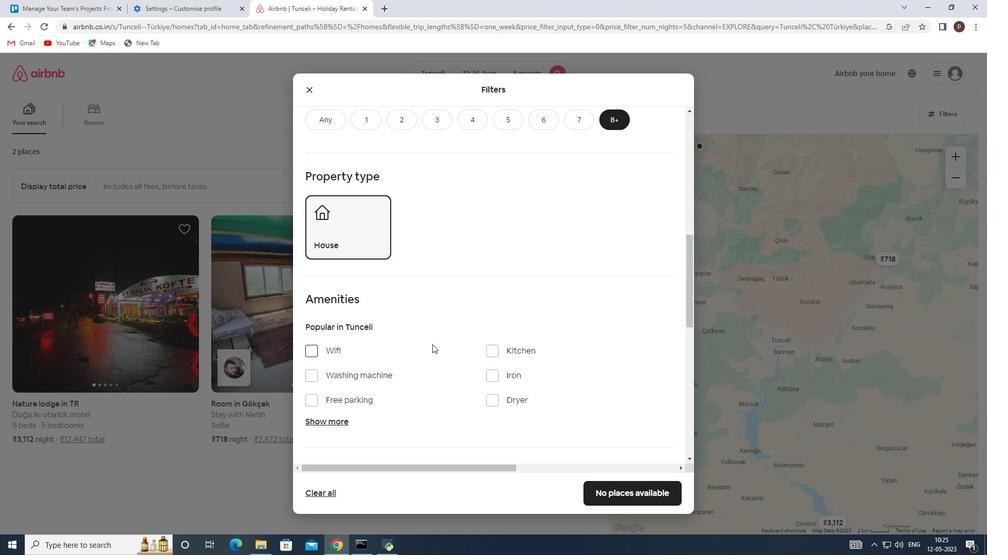 
Action: Mouse scrolled (432, 342) with delta (0, 0)
Screenshot: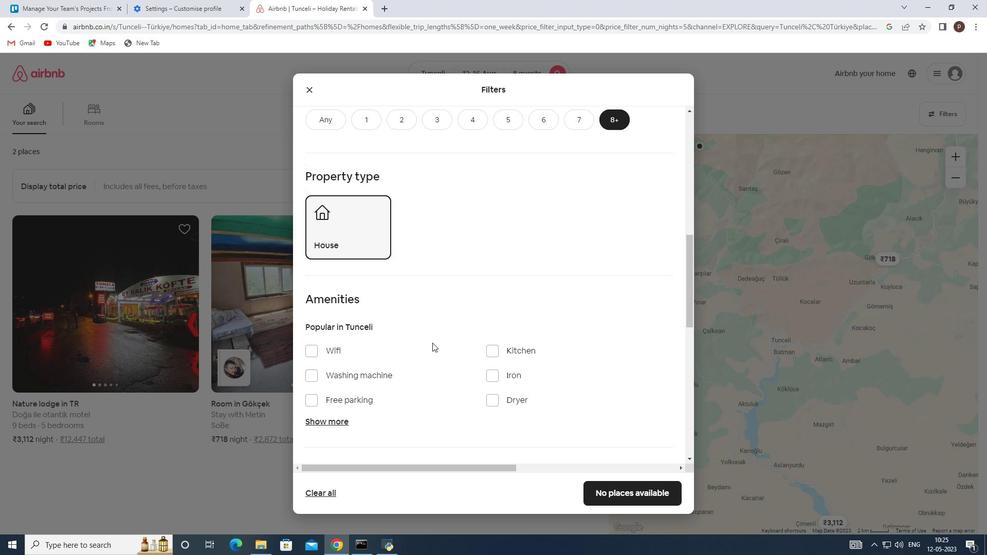 
Action: Mouse moved to (311, 301)
Screenshot: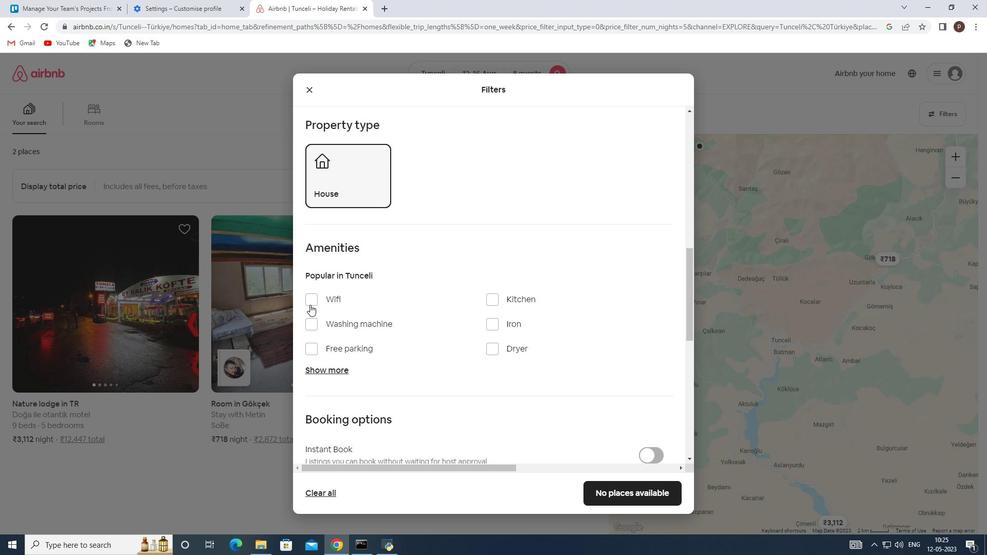 
Action: Mouse pressed left at (311, 301)
Screenshot: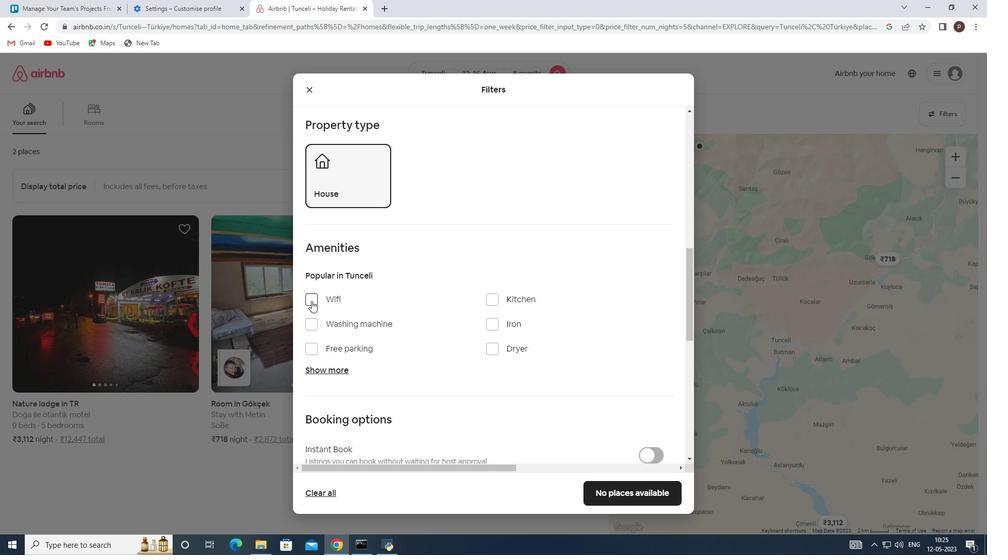 
Action: Mouse moved to (335, 363)
Screenshot: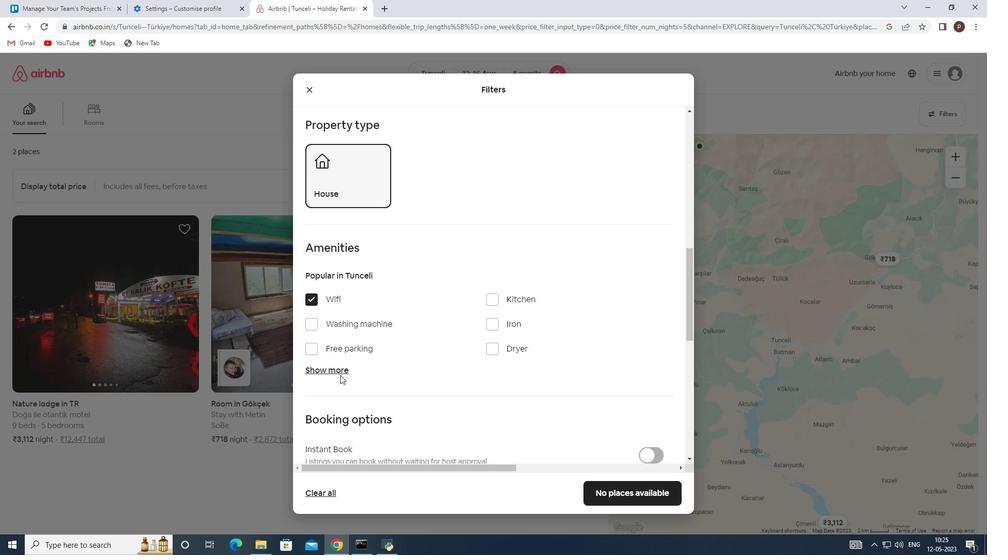 
Action: Mouse pressed left at (335, 363)
Screenshot: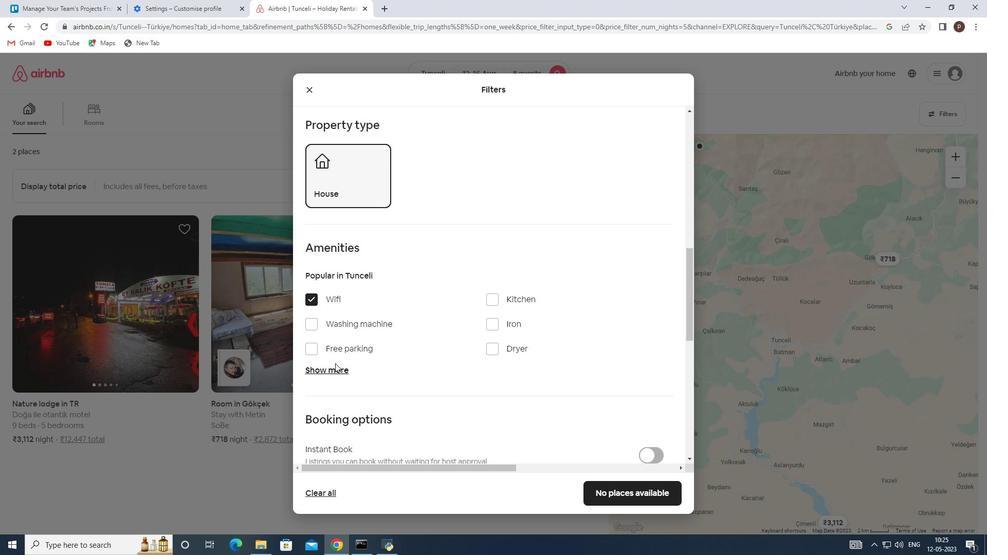 
Action: Mouse moved to (335, 366)
Screenshot: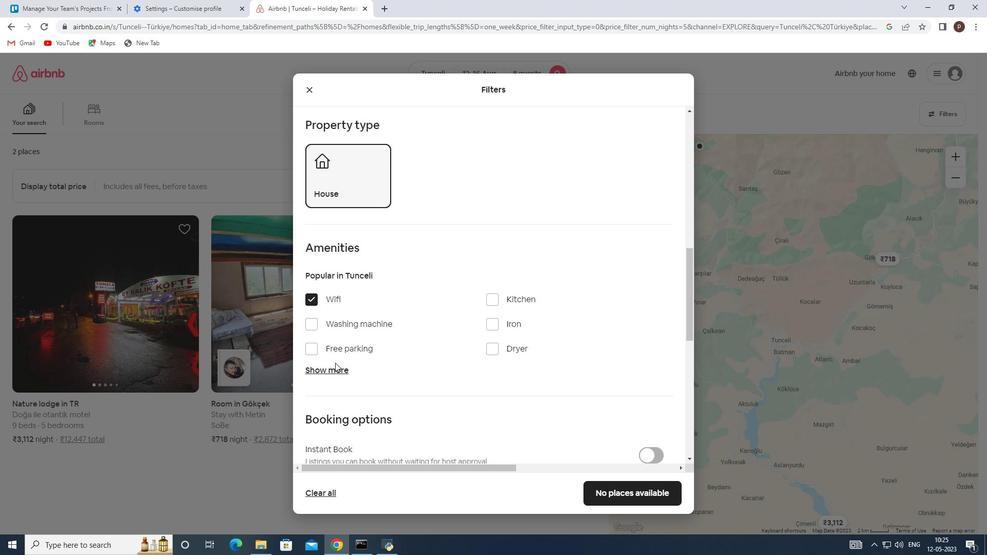 
Action: Mouse pressed left at (335, 366)
Screenshot: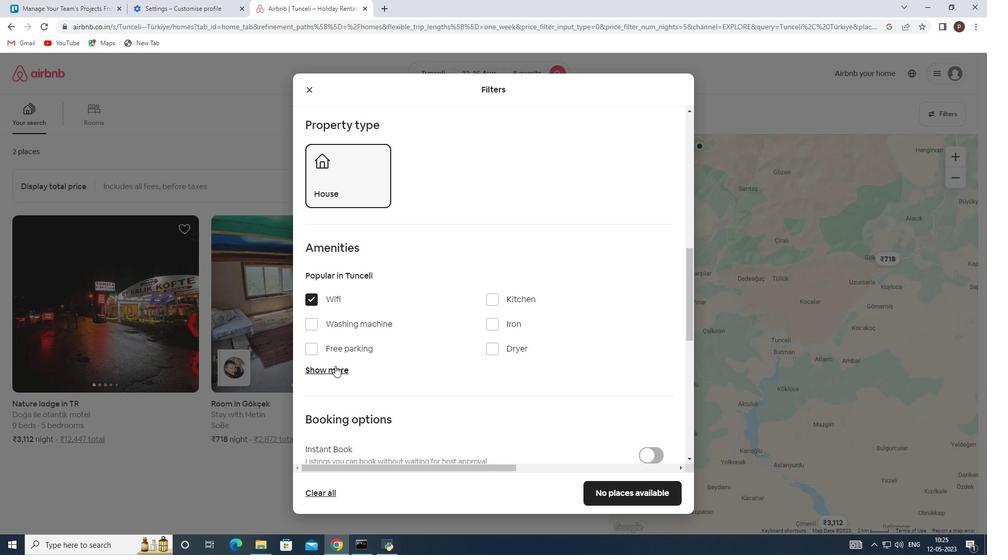 
Action: Mouse moved to (378, 368)
Screenshot: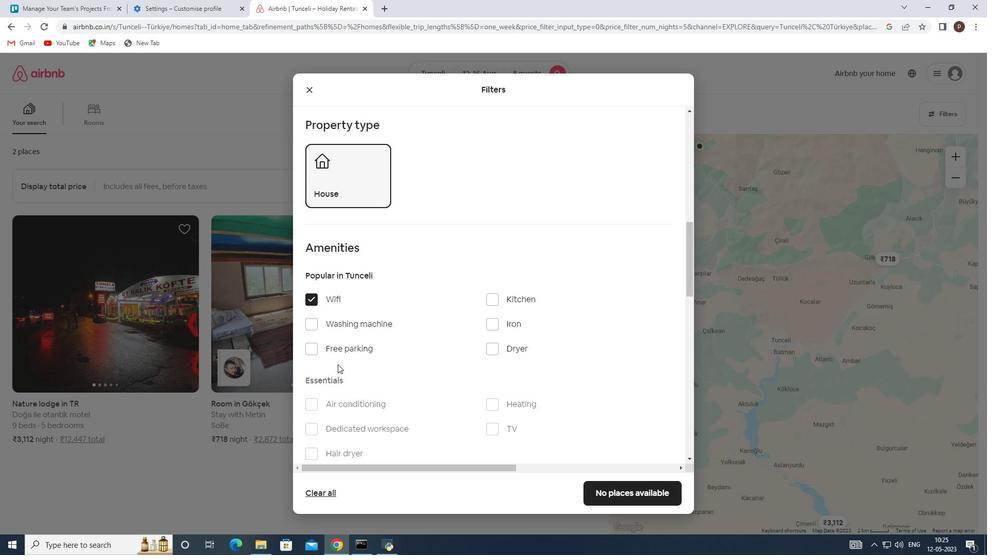 
Action: Mouse scrolled (378, 367) with delta (0, 0)
Screenshot: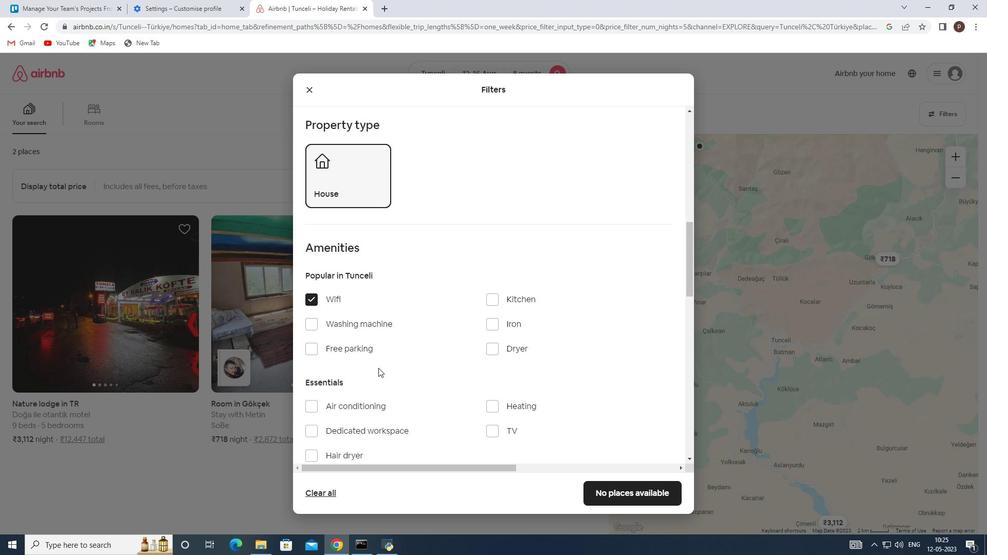
Action: Mouse moved to (499, 378)
Screenshot: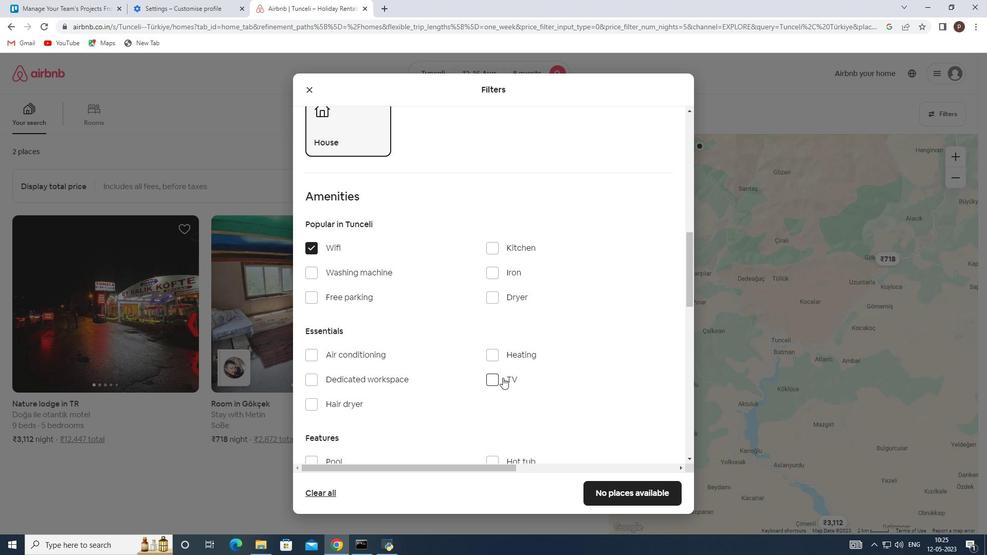 
Action: Mouse pressed left at (499, 378)
Screenshot: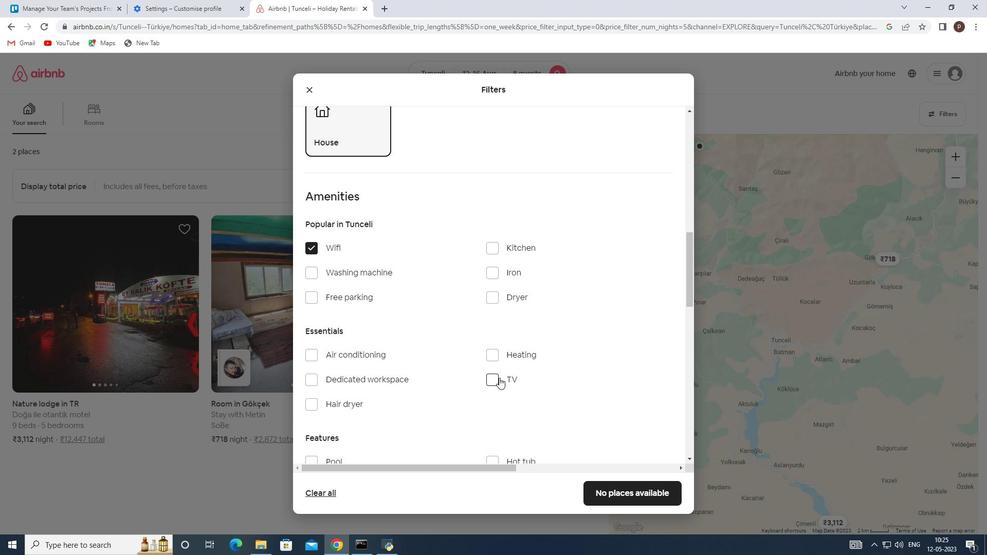 
Action: Mouse moved to (309, 294)
Screenshot: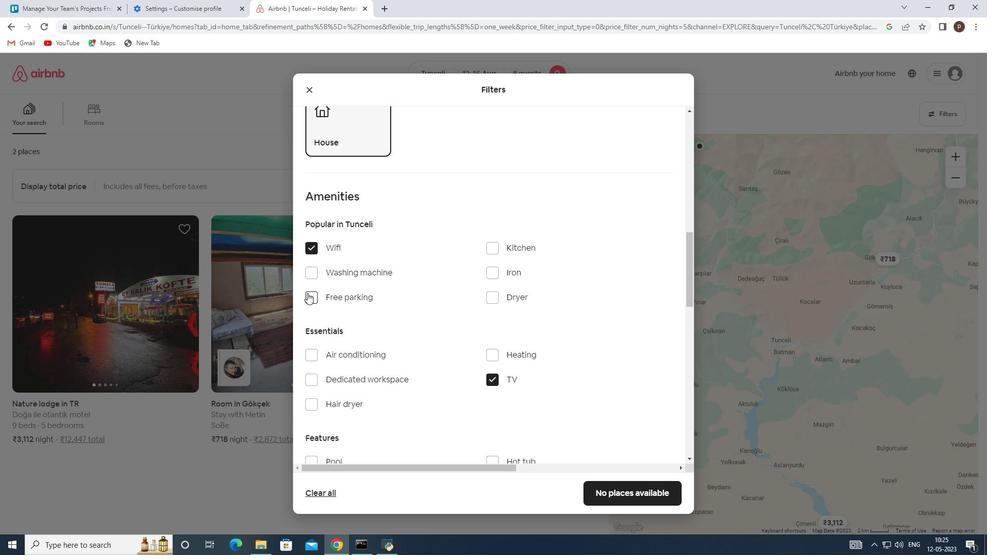 
Action: Mouse pressed left at (309, 294)
Screenshot: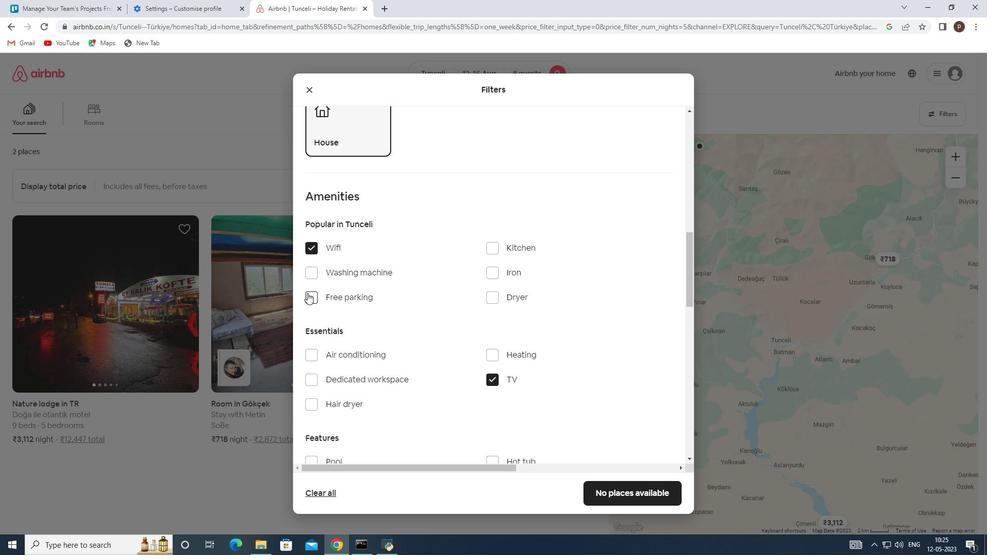 
Action: Mouse moved to (369, 337)
Screenshot: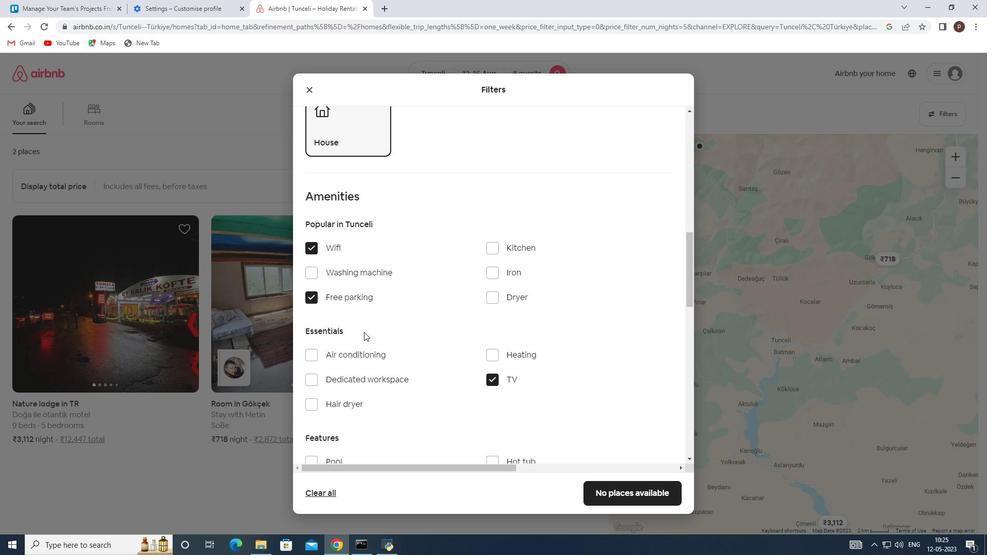 
Action: Mouse scrolled (369, 336) with delta (0, 0)
Screenshot: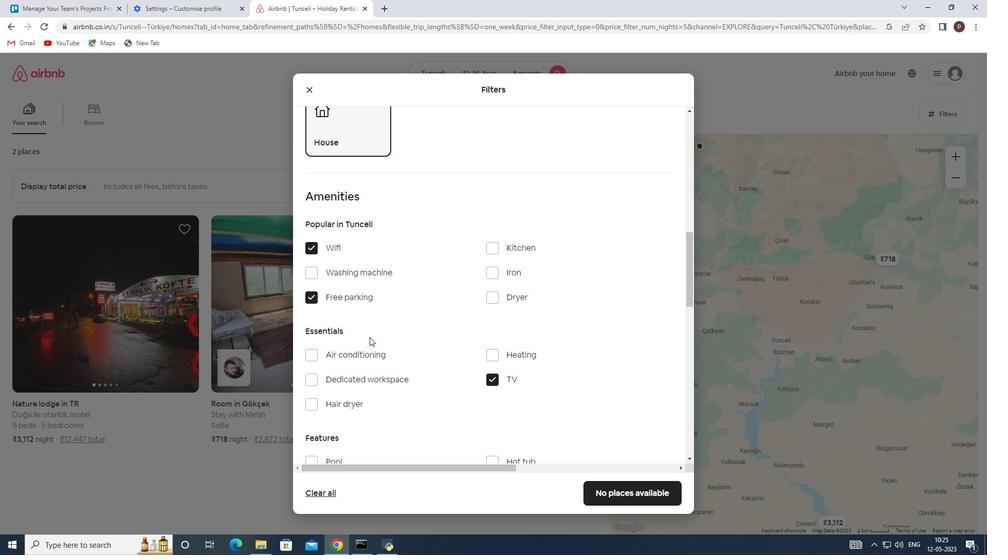 
Action: Mouse moved to (369, 338)
Screenshot: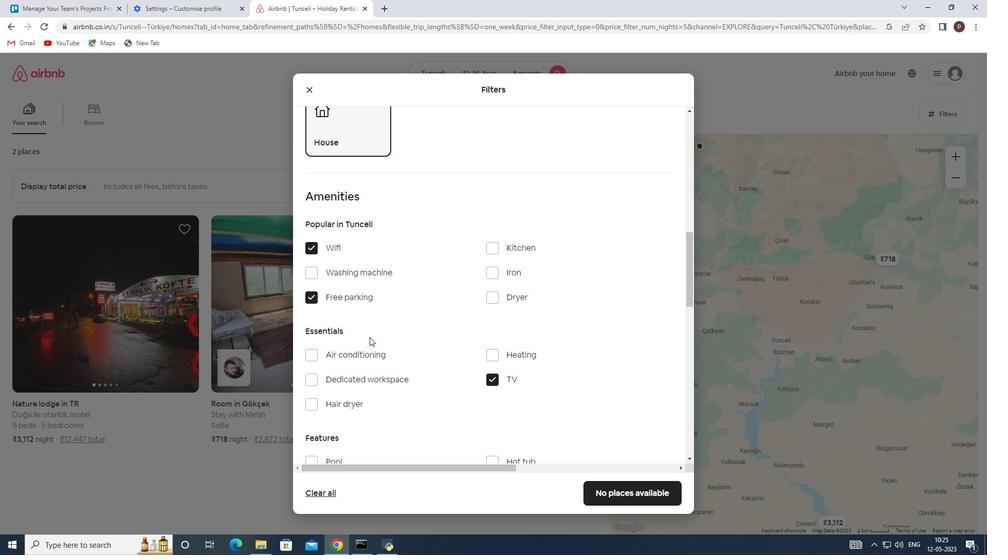 
Action: Mouse scrolled (369, 337) with delta (0, 0)
Screenshot: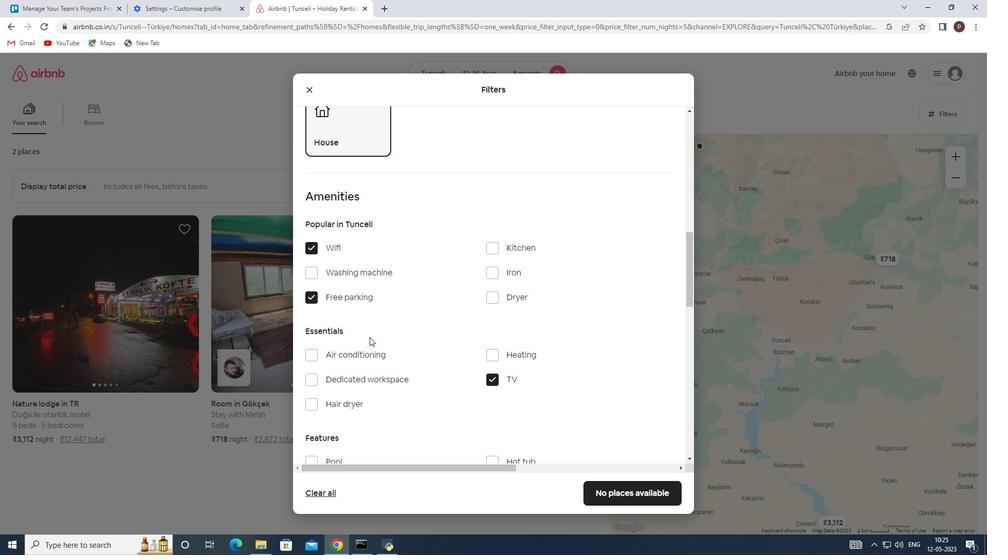 
Action: Mouse moved to (388, 335)
Screenshot: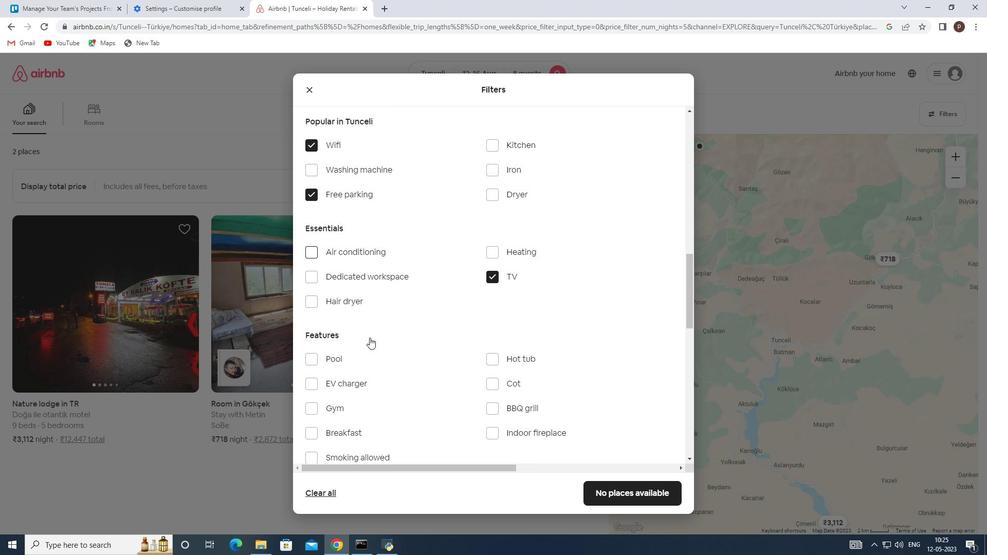 
Action: Mouse scrolled (388, 335) with delta (0, 0)
Screenshot: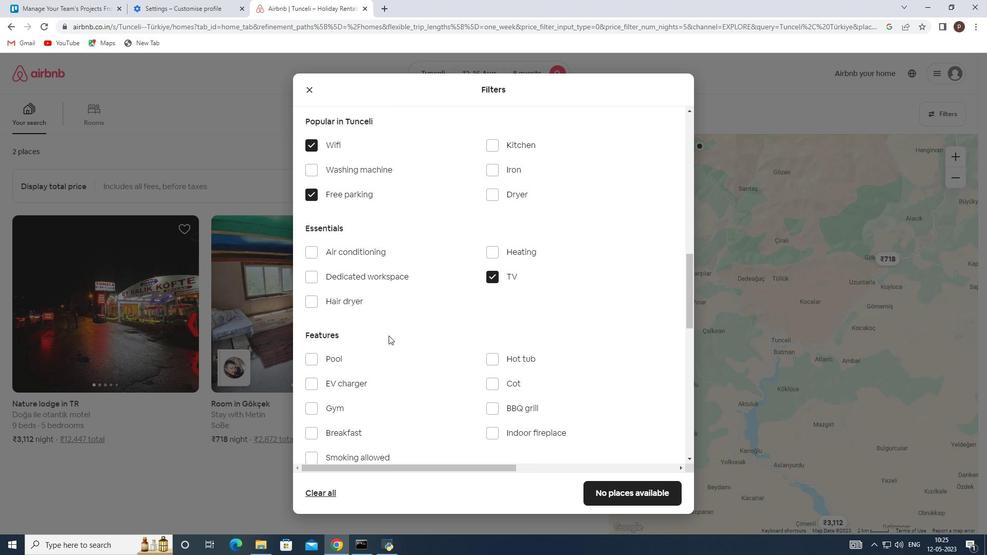 
Action: Mouse scrolled (388, 335) with delta (0, 0)
Screenshot: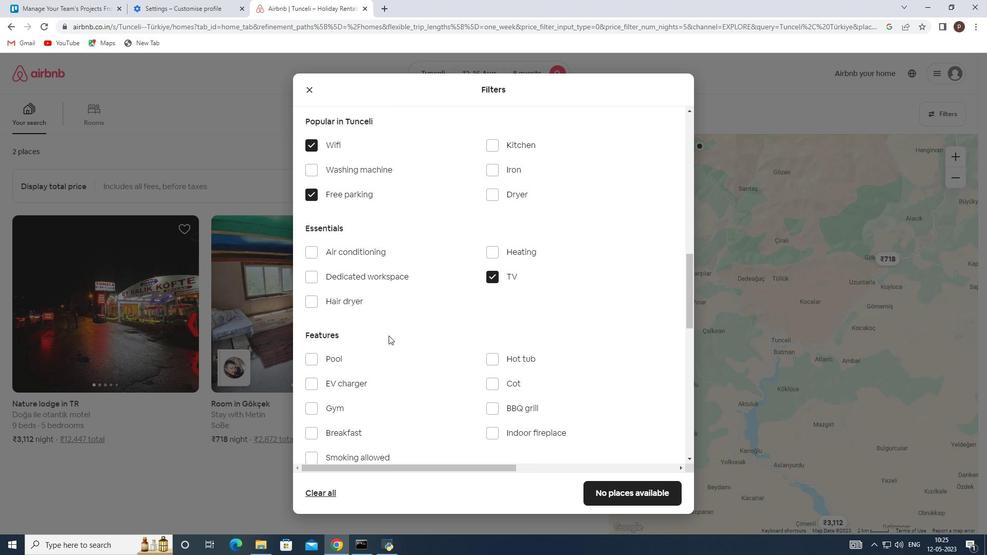 
Action: Mouse moved to (309, 301)
Screenshot: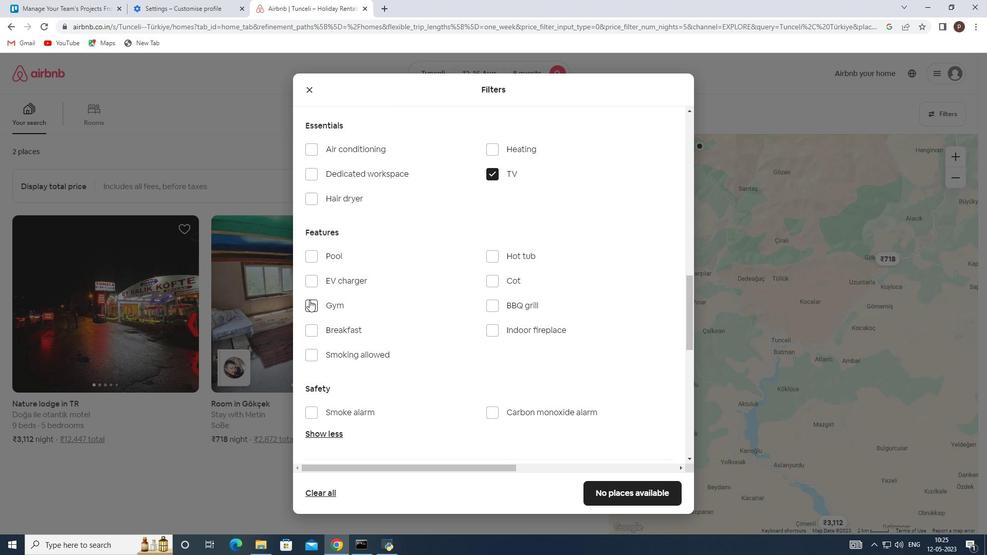 
Action: Mouse pressed left at (309, 301)
Screenshot: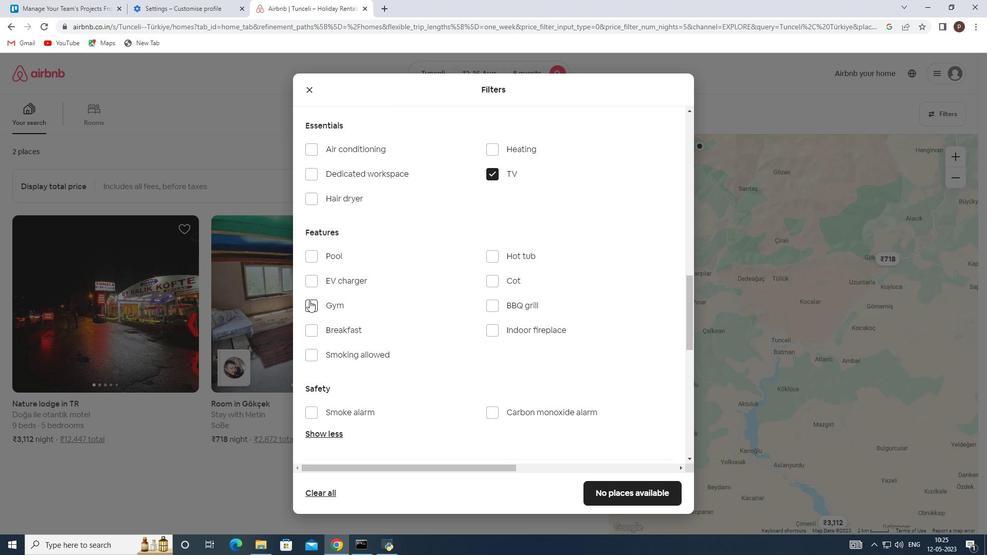 
Action: Mouse moved to (313, 328)
Screenshot: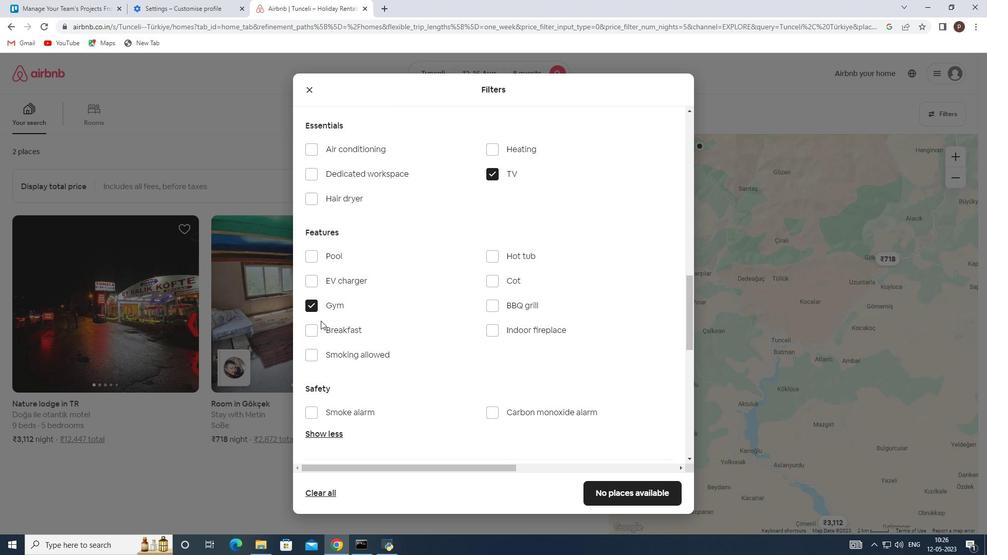 
Action: Mouse pressed left at (313, 328)
Screenshot: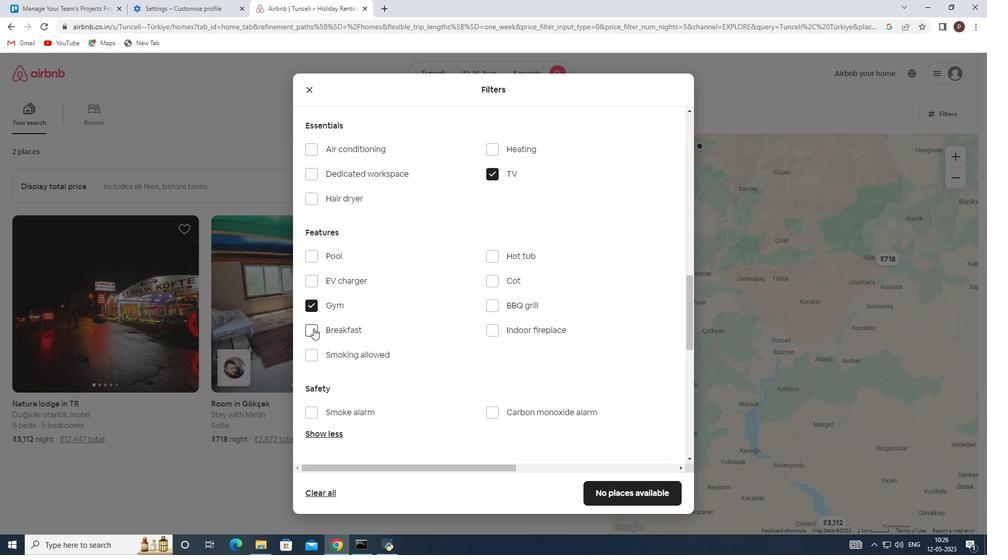 
Action: Mouse moved to (429, 338)
Screenshot: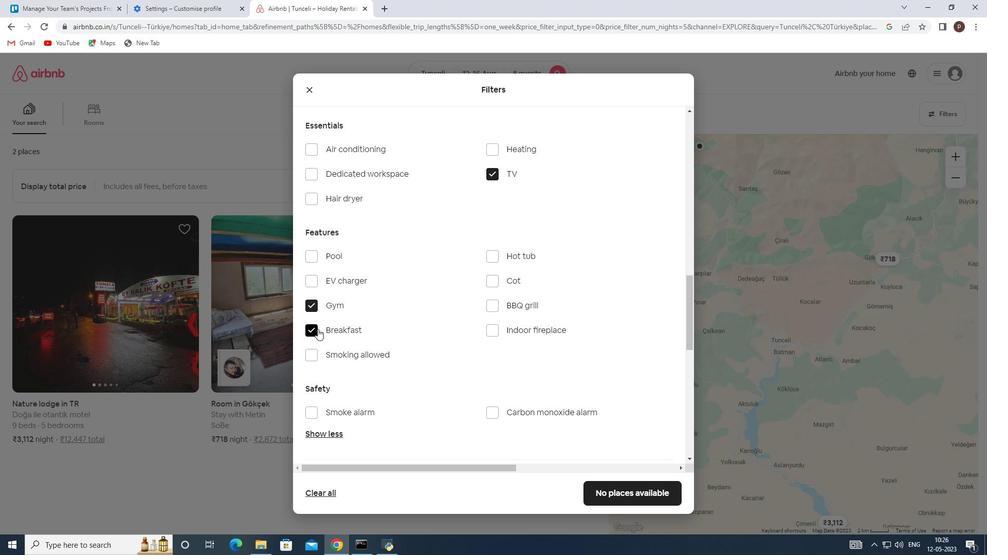 
Action: Mouse scrolled (429, 337) with delta (0, 0)
Screenshot: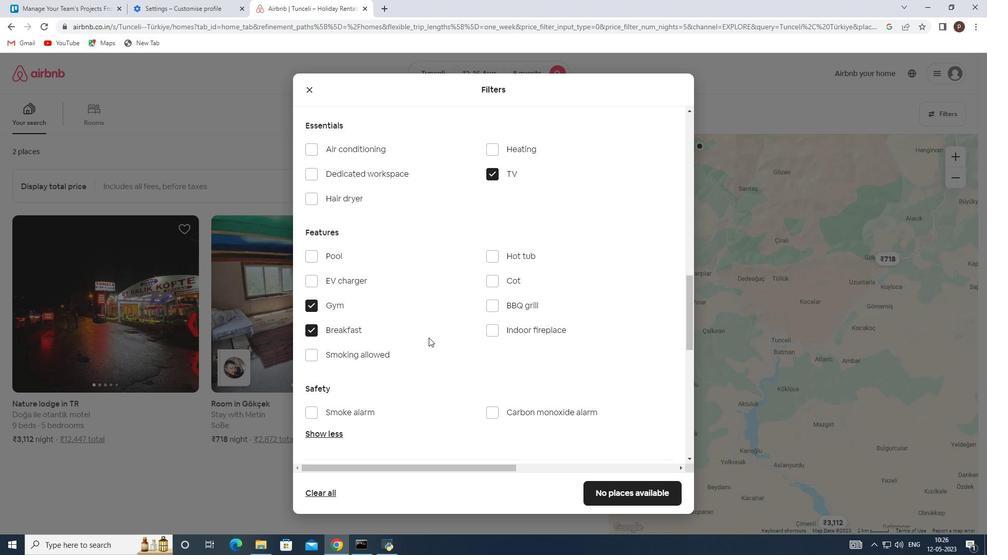 
Action: Mouse scrolled (429, 337) with delta (0, 0)
Screenshot: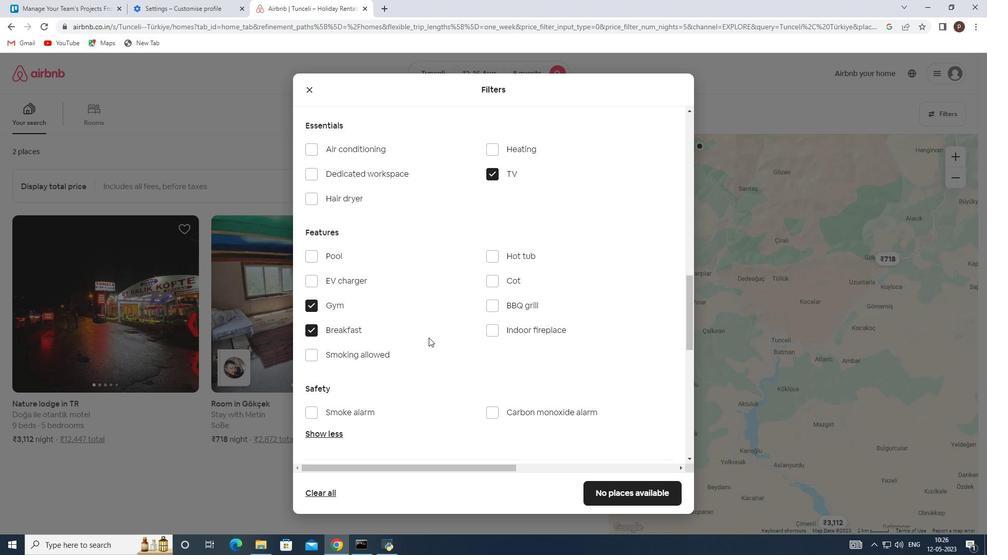 
Action: Mouse scrolled (429, 337) with delta (0, 0)
Screenshot: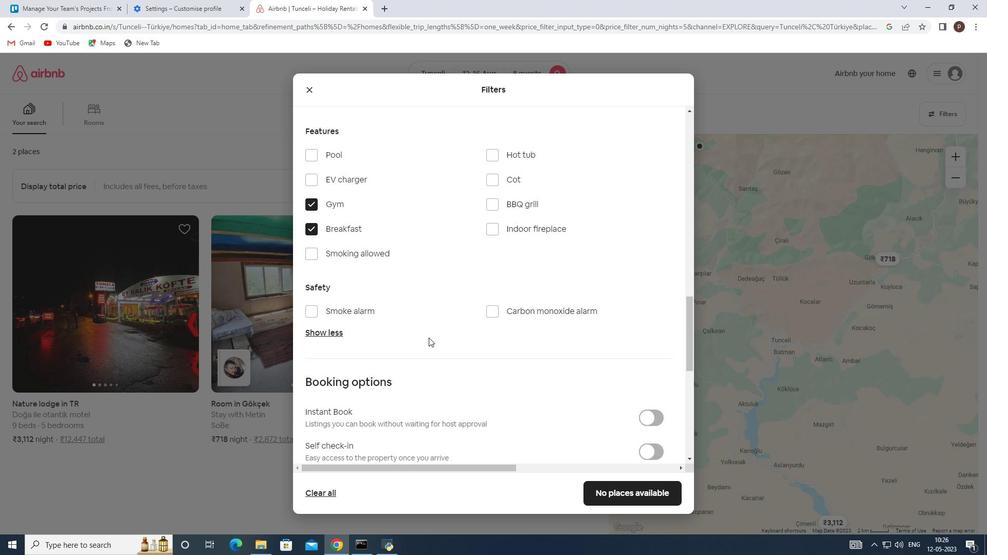 
Action: Mouse scrolled (429, 337) with delta (0, 0)
Screenshot: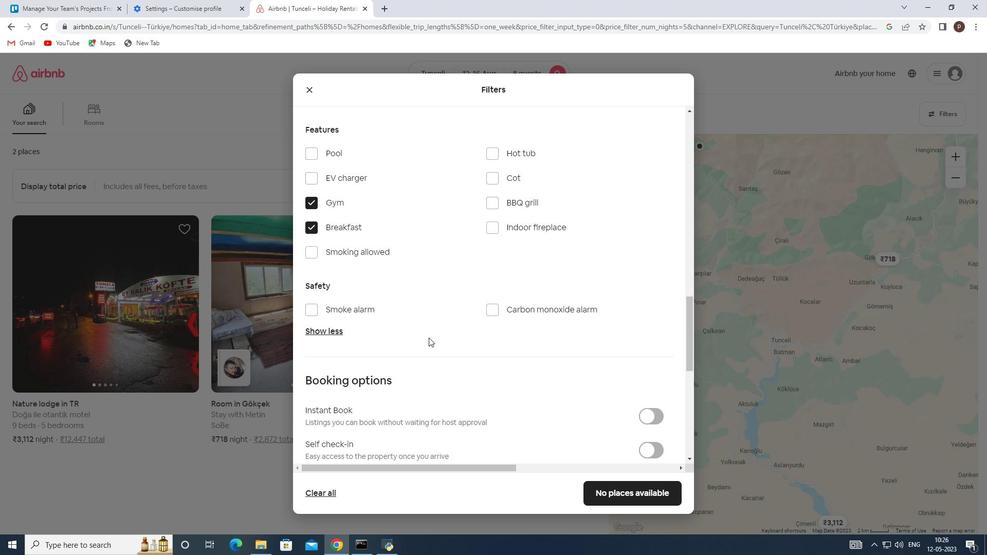 
Action: Mouse moved to (652, 344)
Screenshot: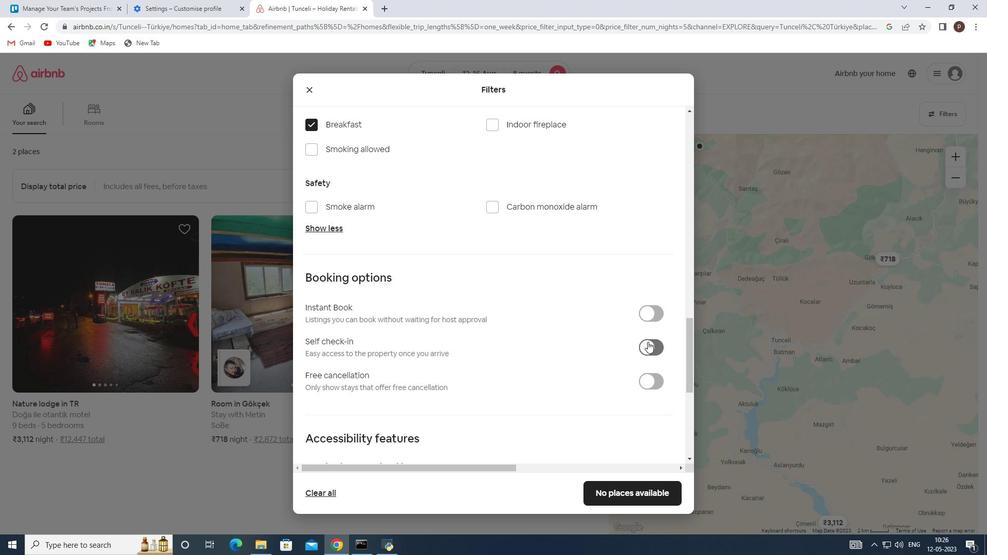 
Action: Mouse pressed left at (652, 344)
Screenshot: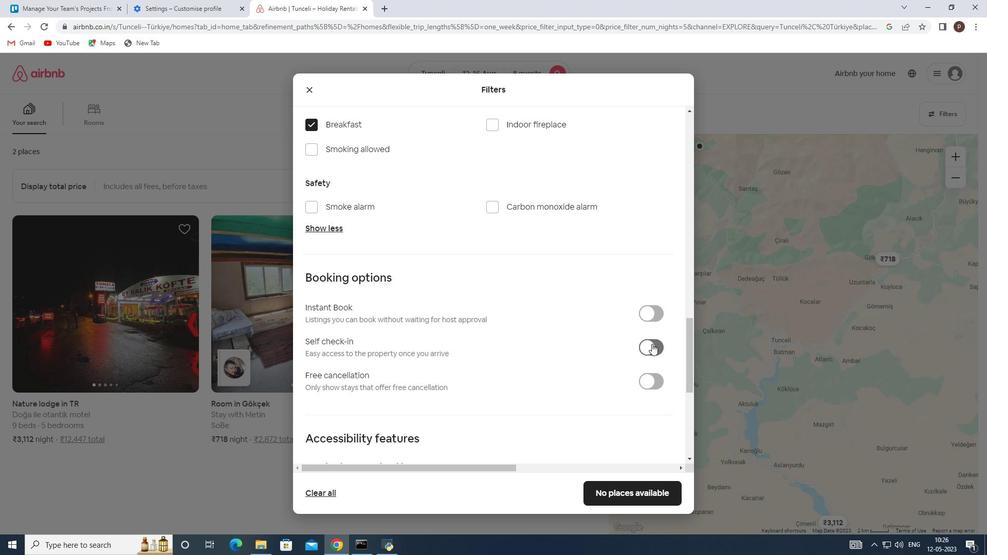 
Action: Mouse moved to (564, 346)
Screenshot: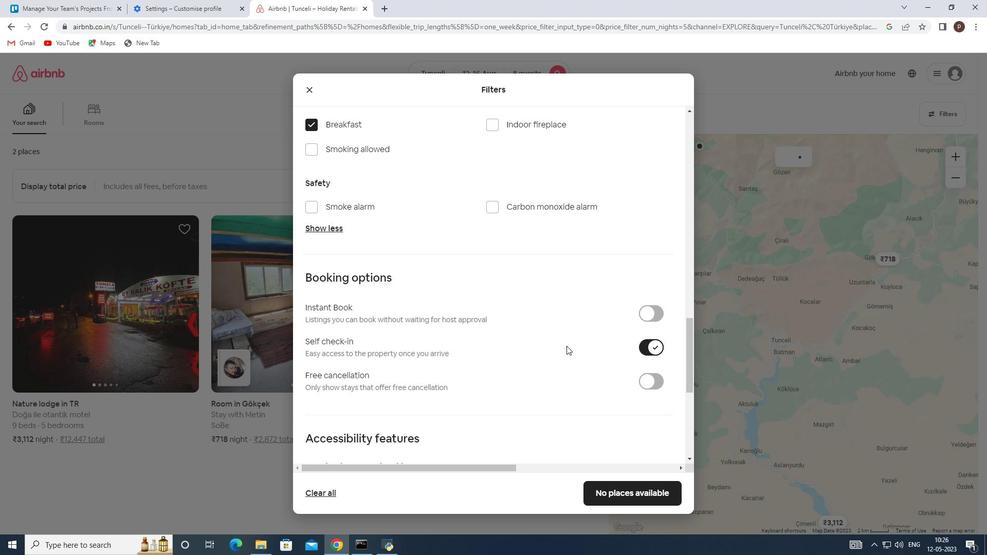 
Action: Mouse scrolled (564, 346) with delta (0, 0)
Screenshot: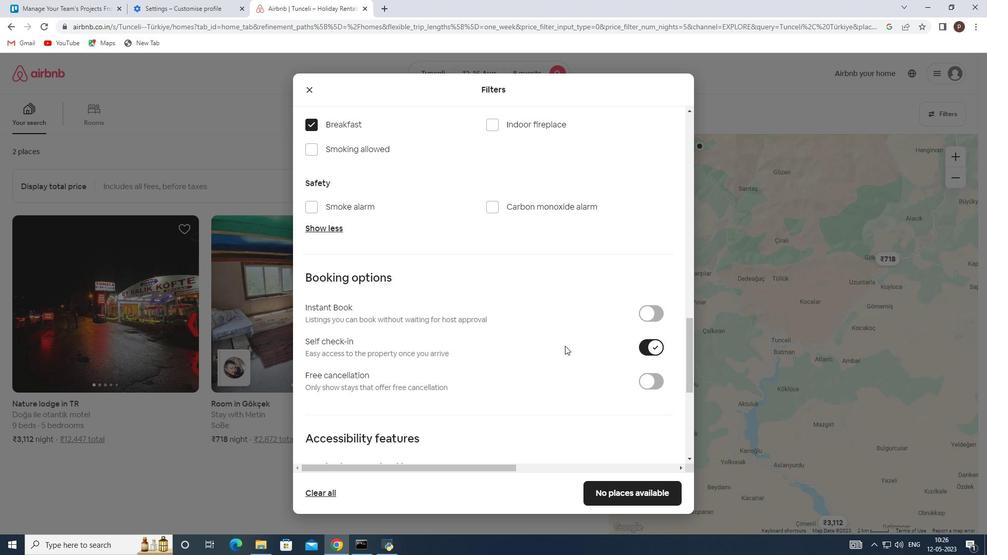 
Action: Mouse moved to (563, 347)
Screenshot: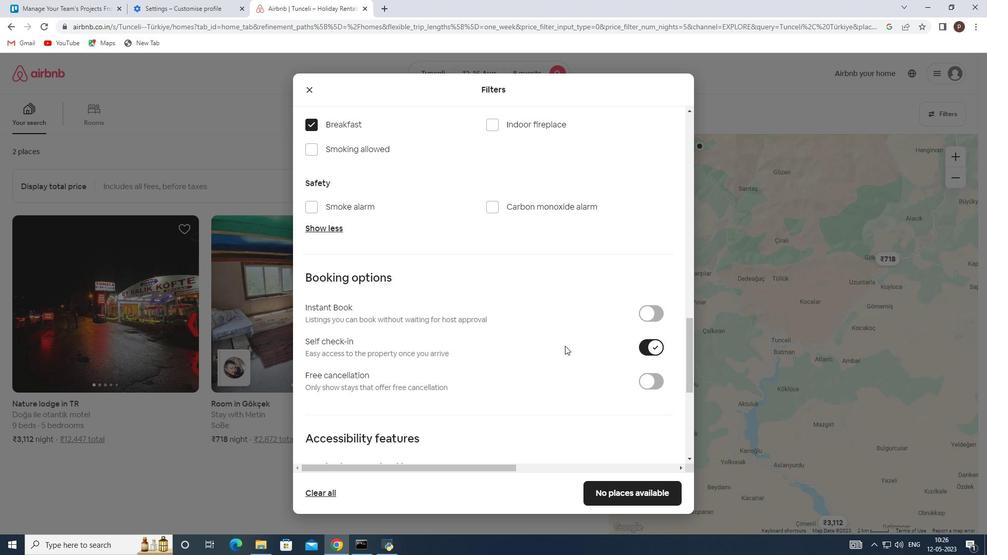 
Action: Mouse scrolled (563, 347) with delta (0, 0)
Screenshot: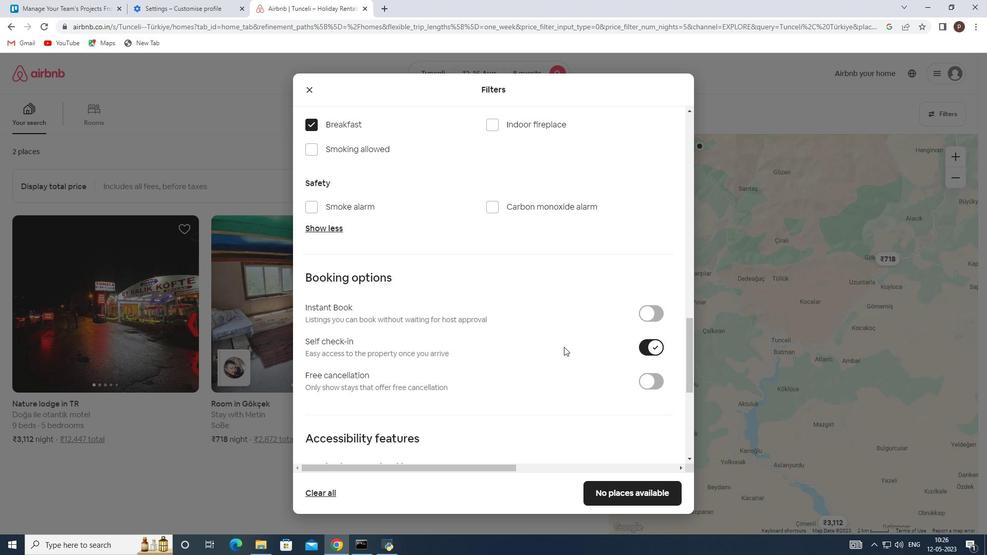 
Action: Mouse moved to (562, 347)
Screenshot: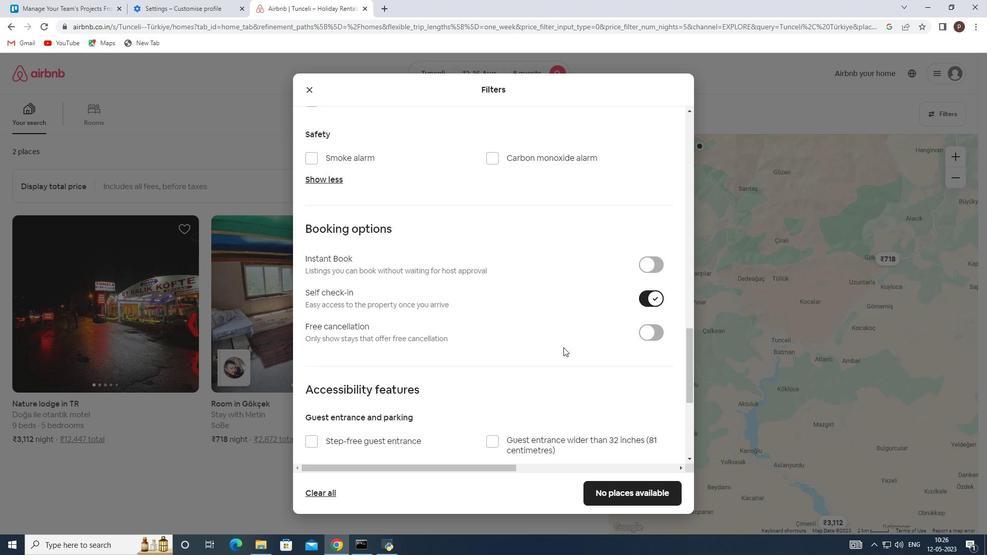 
Action: Mouse scrolled (562, 347) with delta (0, 0)
Screenshot: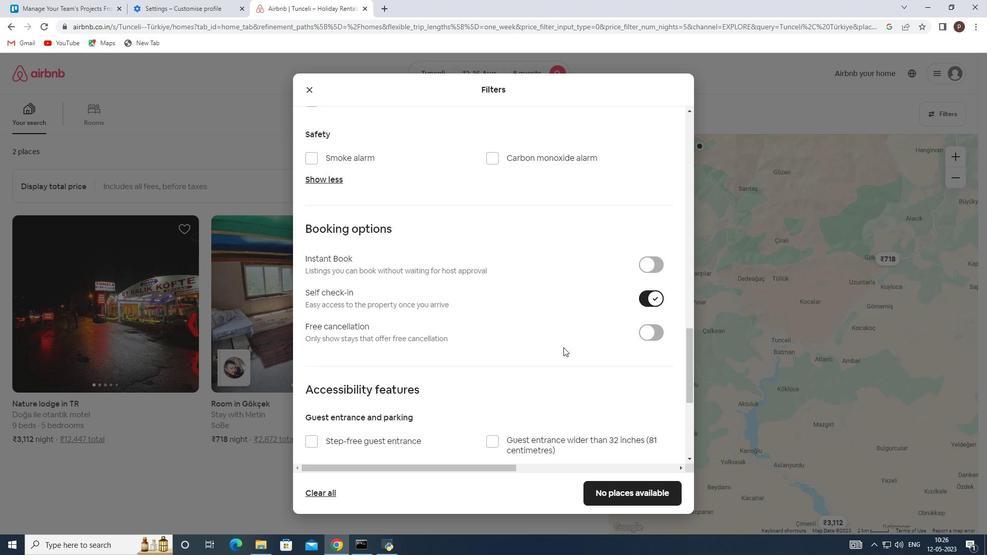 
Action: Mouse moved to (550, 342)
Screenshot: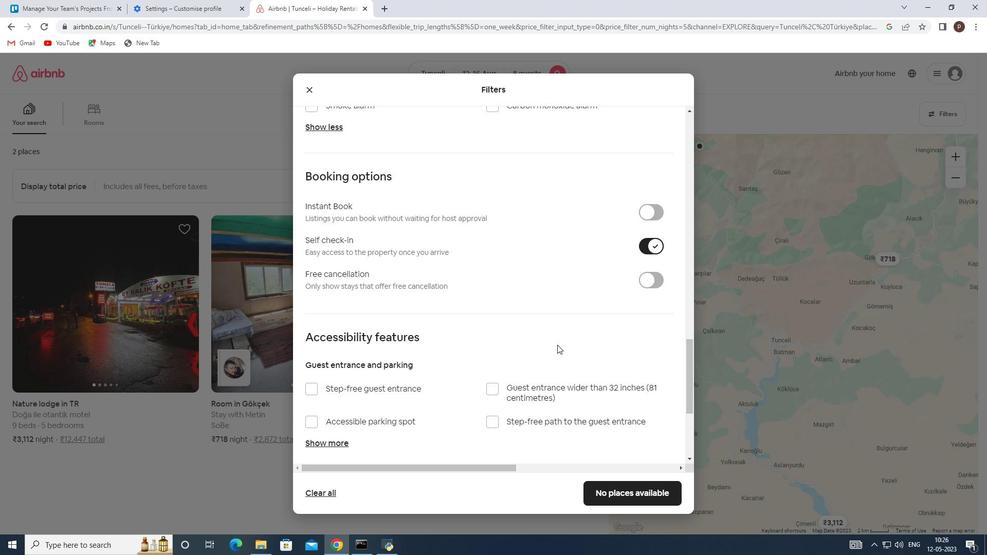 
Action: Mouse scrolled (550, 341) with delta (0, 0)
Screenshot: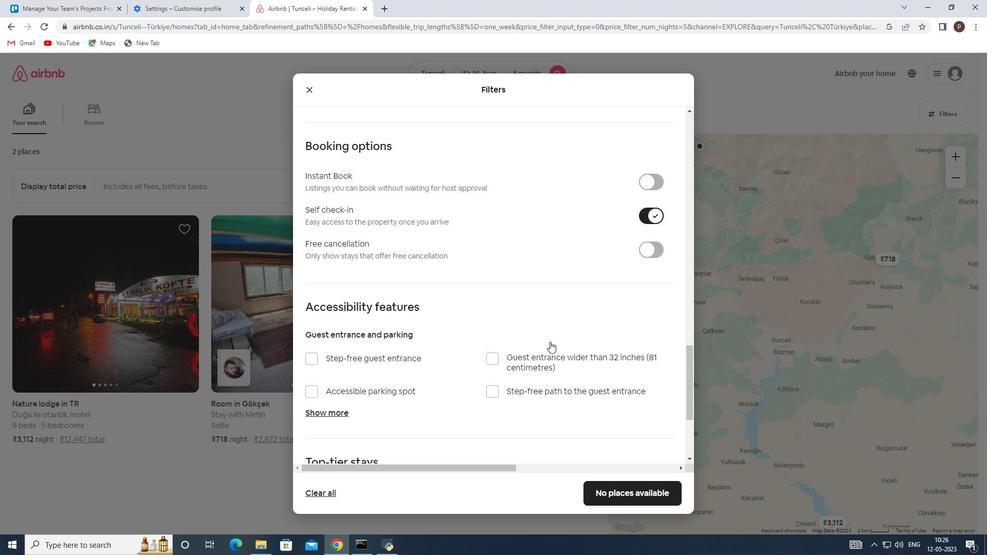 
Action: Mouse moved to (543, 340)
Screenshot: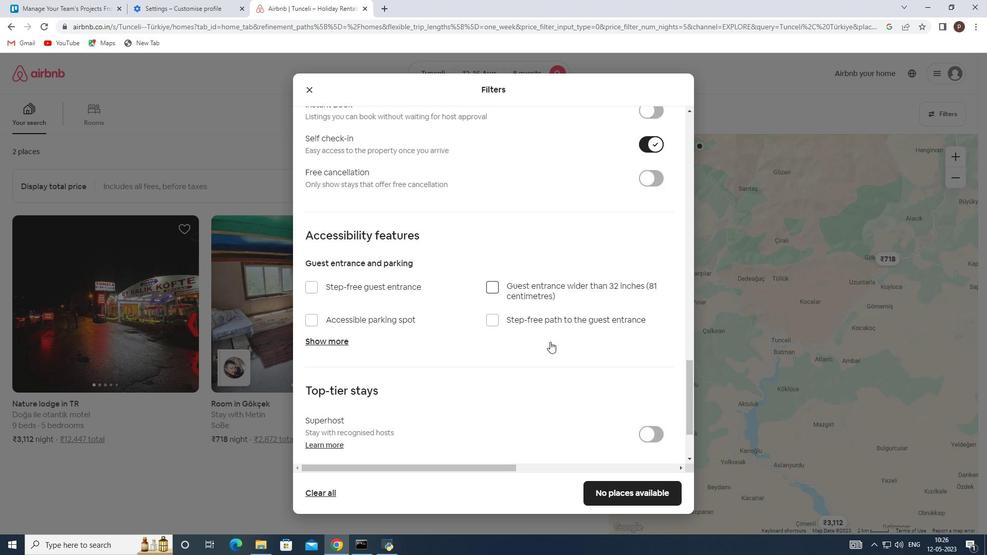 
Action: Mouse scrolled (543, 339) with delta (0, 0)
Screenshot: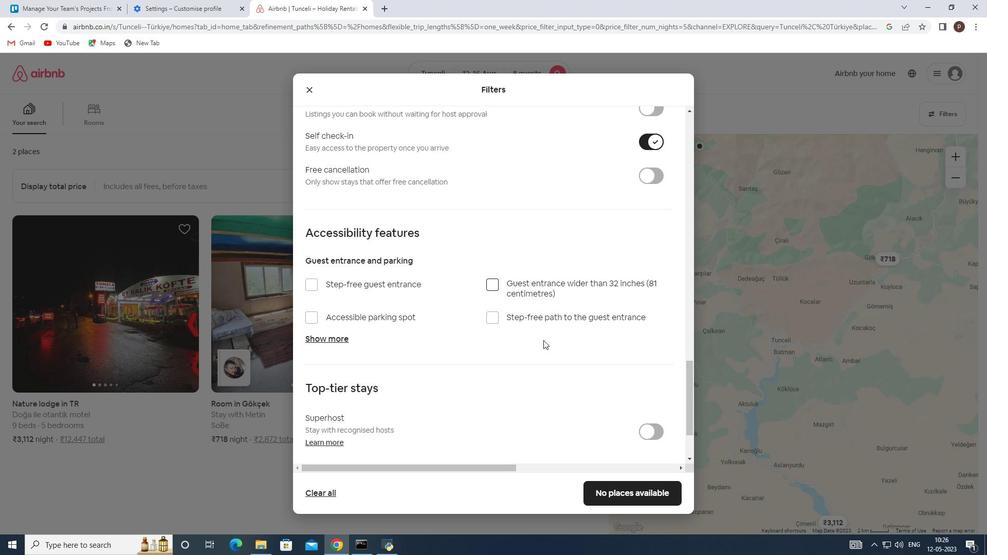 
Action: Mouse moved to (542, 340)
Screenshot: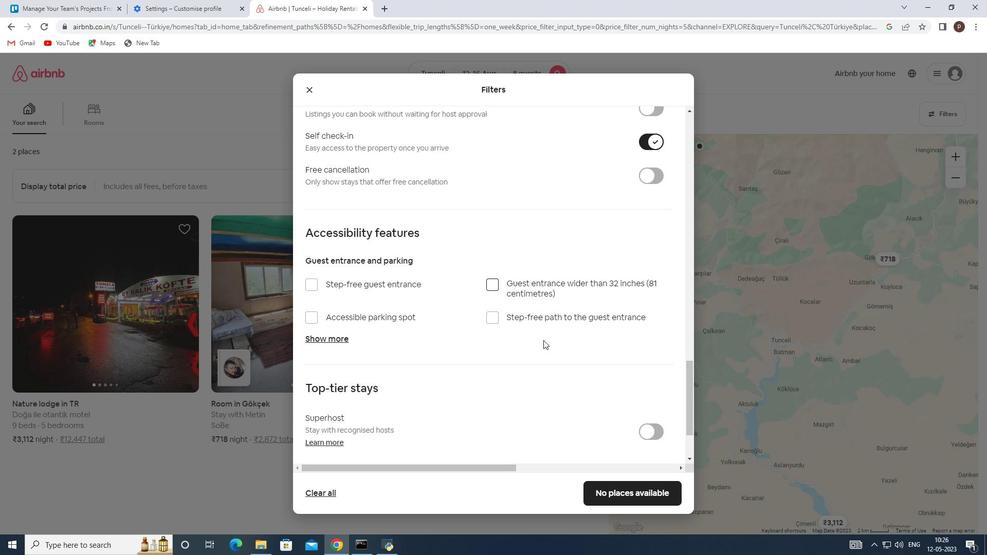 
Action: Mouse scrolled (542, 339) with delta (0, 0)
Screenshot: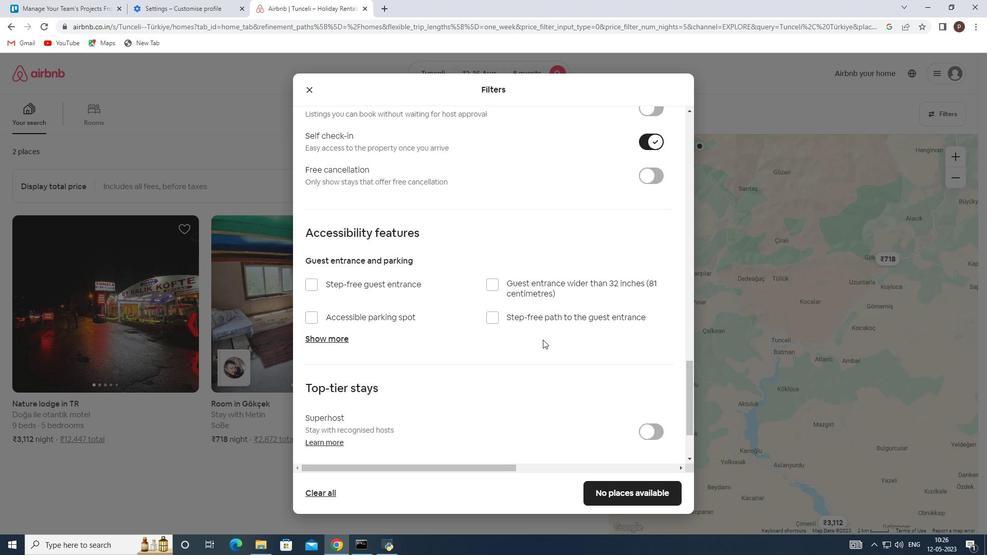 
Action: Mouse scrolled (542, 339) with delta (0, 0)
Screenshot: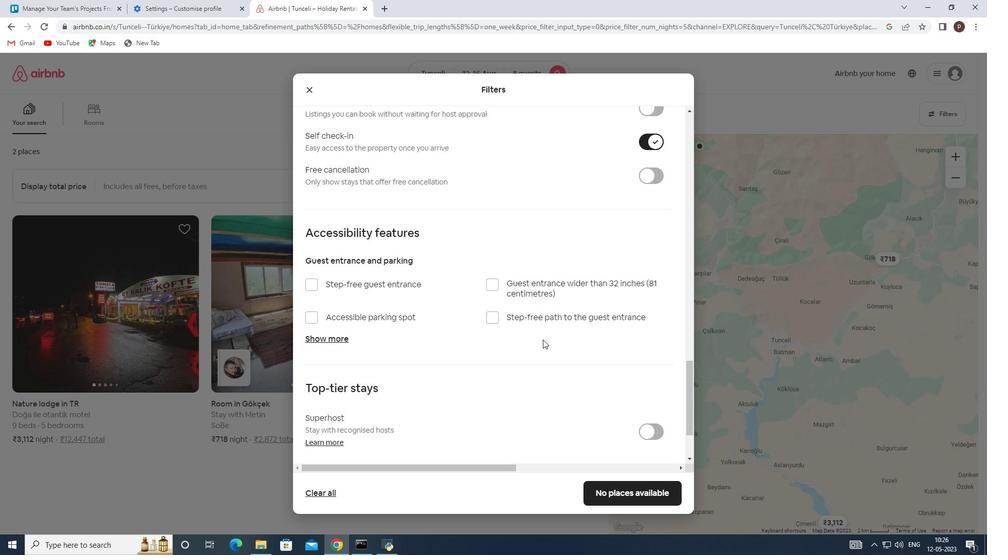 
Action: Mouse moved to (541, 340)
Screenshot: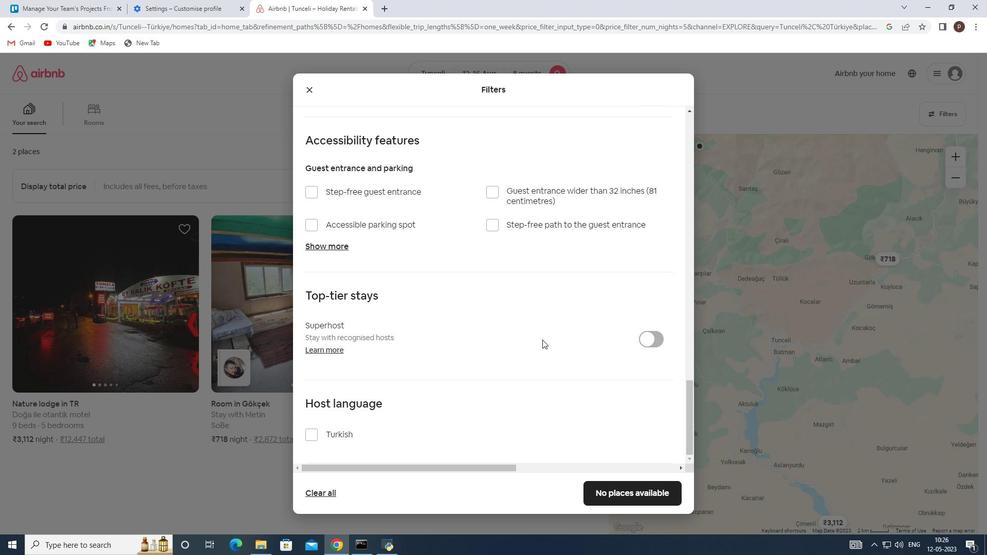 
Action: Mouse scrolled (541, 339) with delta (0, 0)
Screenshot: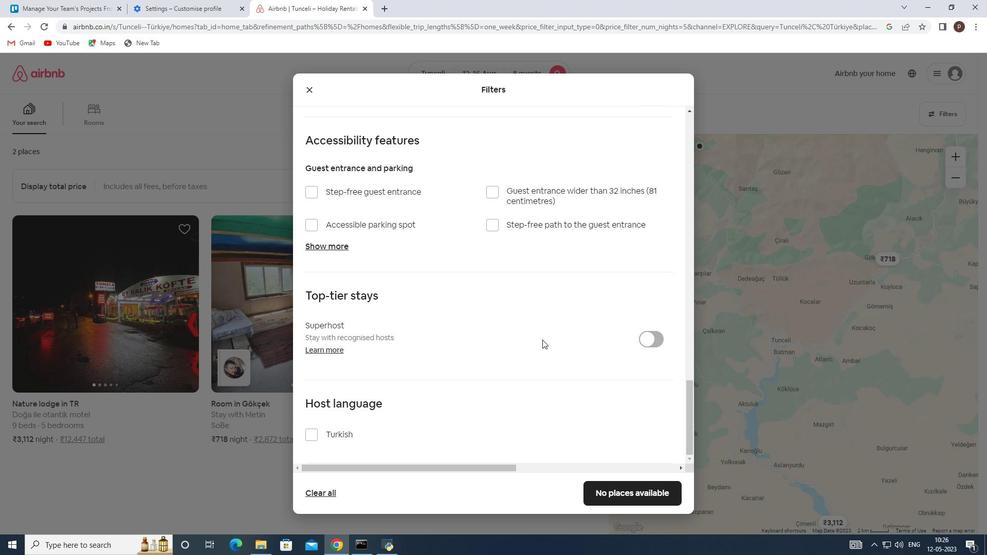 
Action: Mouse scrolled (541, 339) with delta (0, 0)
Screenshot: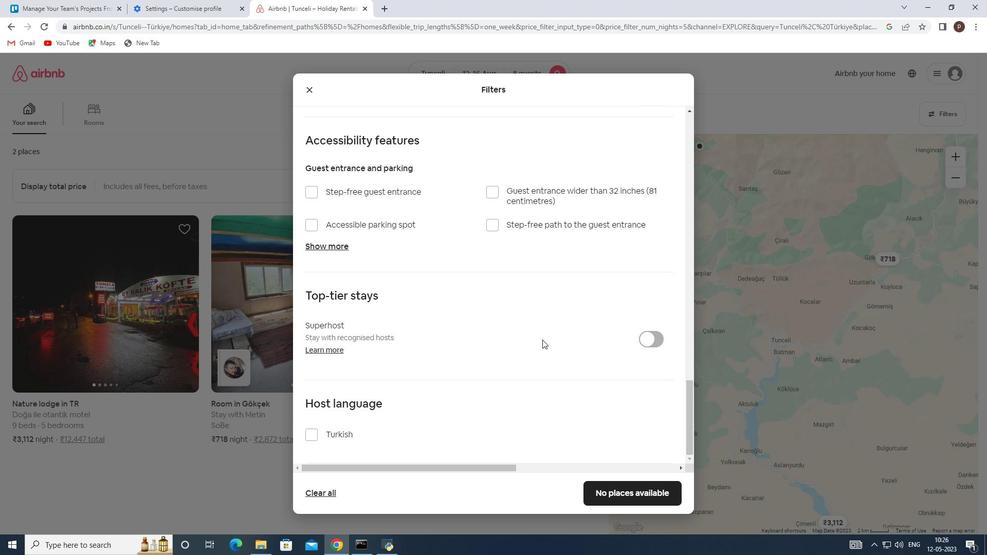 
Action: Mouse moved to (498, 400)
Screenshot: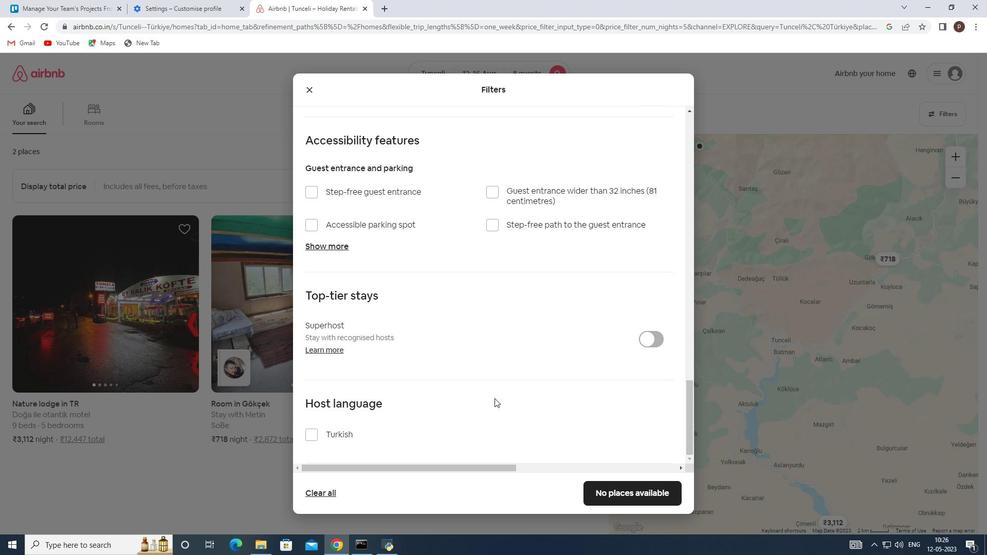 
Action: Mouse scrolled (498, 399) with delta (0, 0)
Screenshot: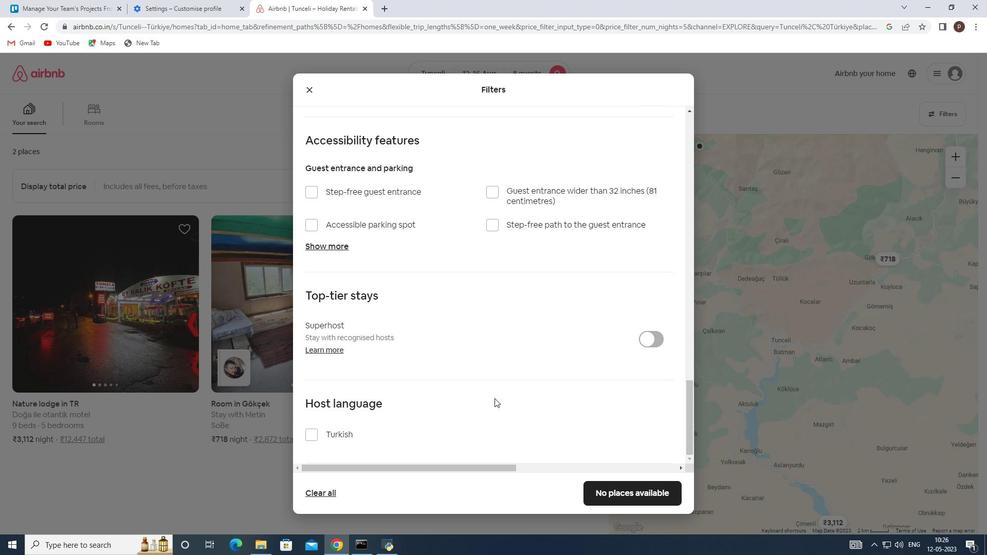 
Action: Mouse scrolled (498, 399) with delta (0, 0)
Screenshot: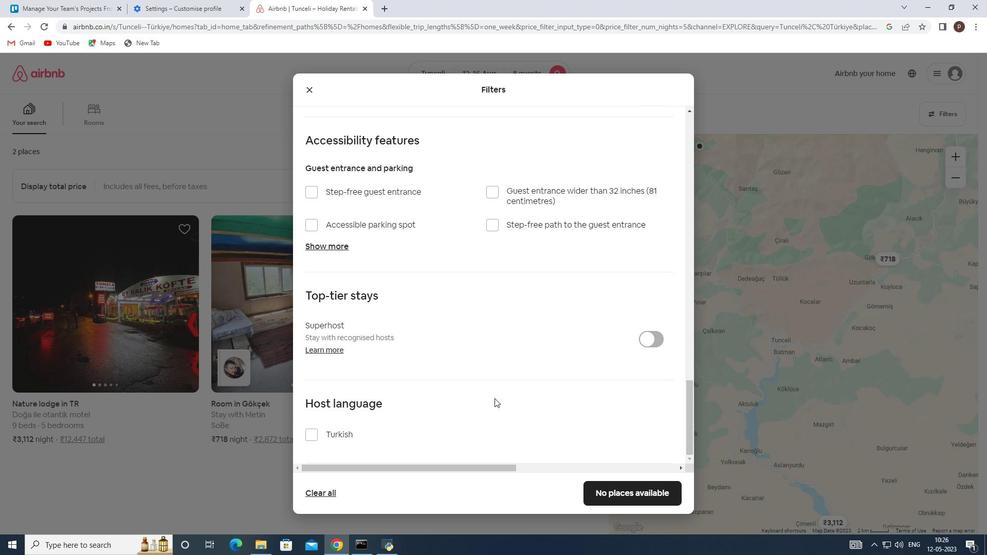 
Action: Mouse scrolled (498, 399) with delta (0, 0)
Screenshot: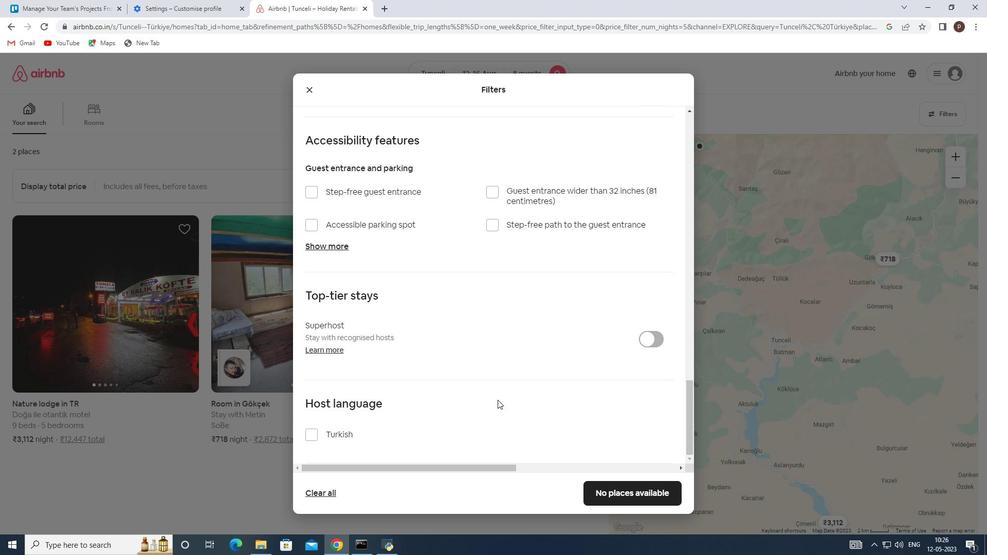 
Action: Mouse moved to (504, 404)
Screenshot: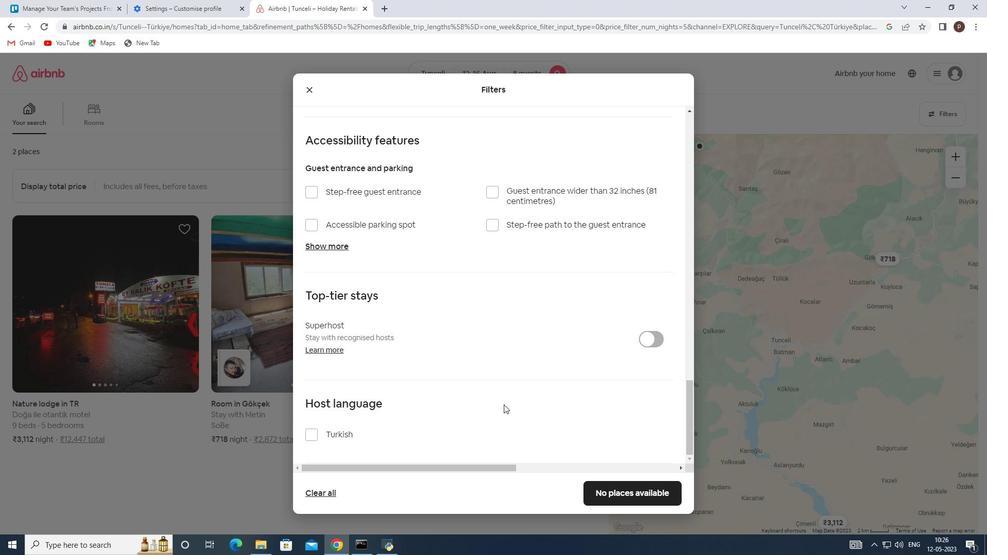 
Action: Mouse scrolled (504, 404) with delta (0, 0)
Screenshot: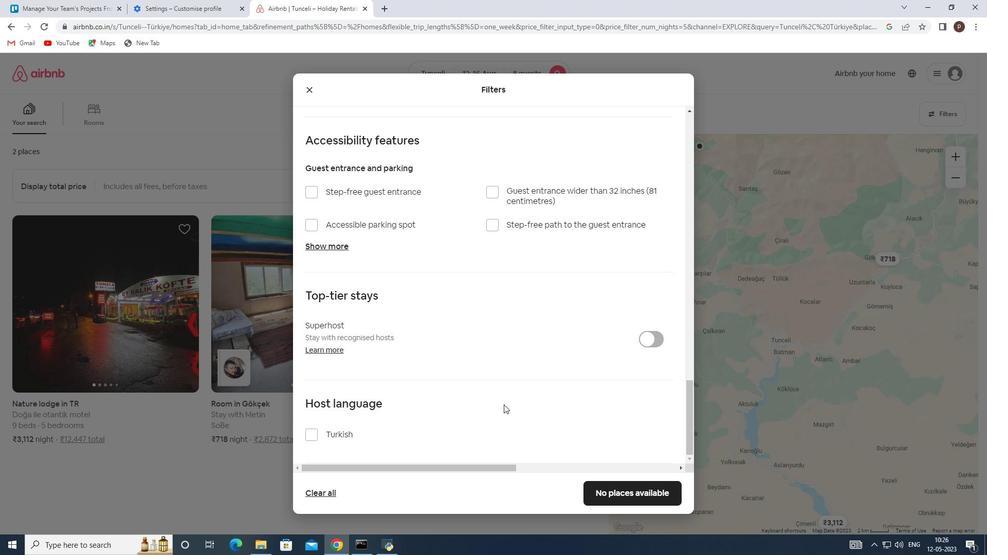 
Action: Mouse moved to (605, 488)
Screenshot: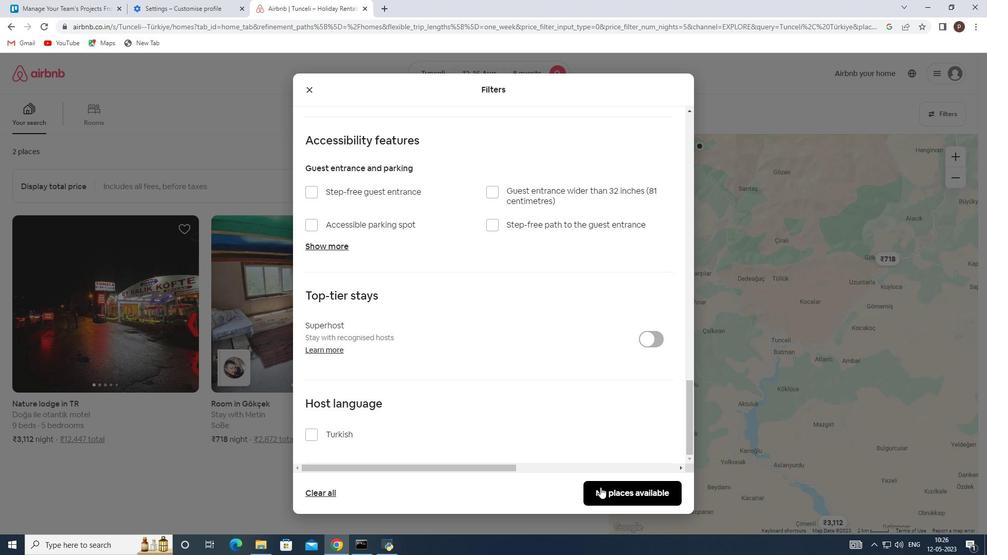 
Action: Mouse pressed left at (605, 488)
Screenshot: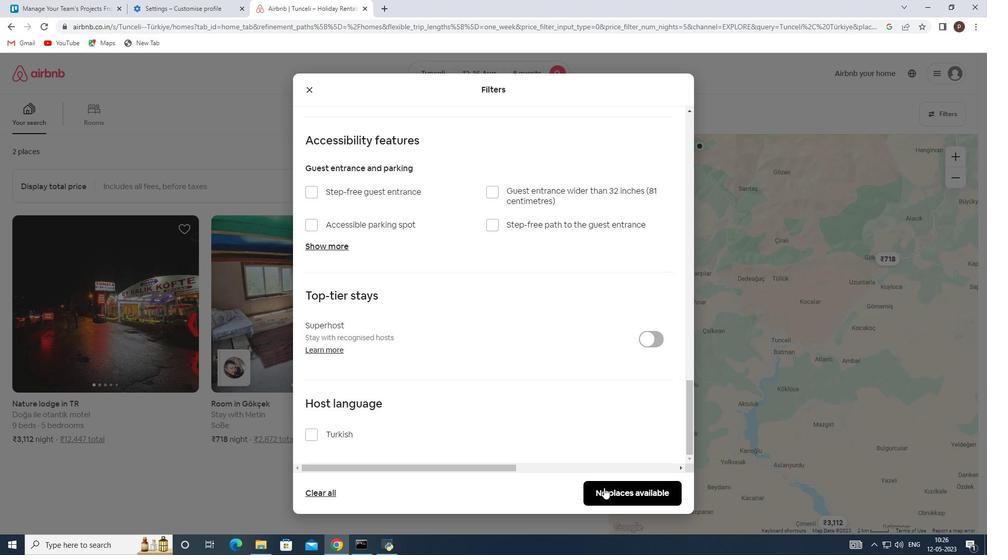 
